 Task: Look for space in Kitahama, Japan from 9th July, 2023 to 16th July, 2023 for 2 adults, 1 child in price range Rs.8000 to Rs.16000. Place can be entire place with 2 bedrooms having 2 beds and 1 bathroom. Property type can be house, flat, guest house. Booking option can be shelf check-in. Required host language is English.
Action: Mouse moved to (511, 129)
Screenshot: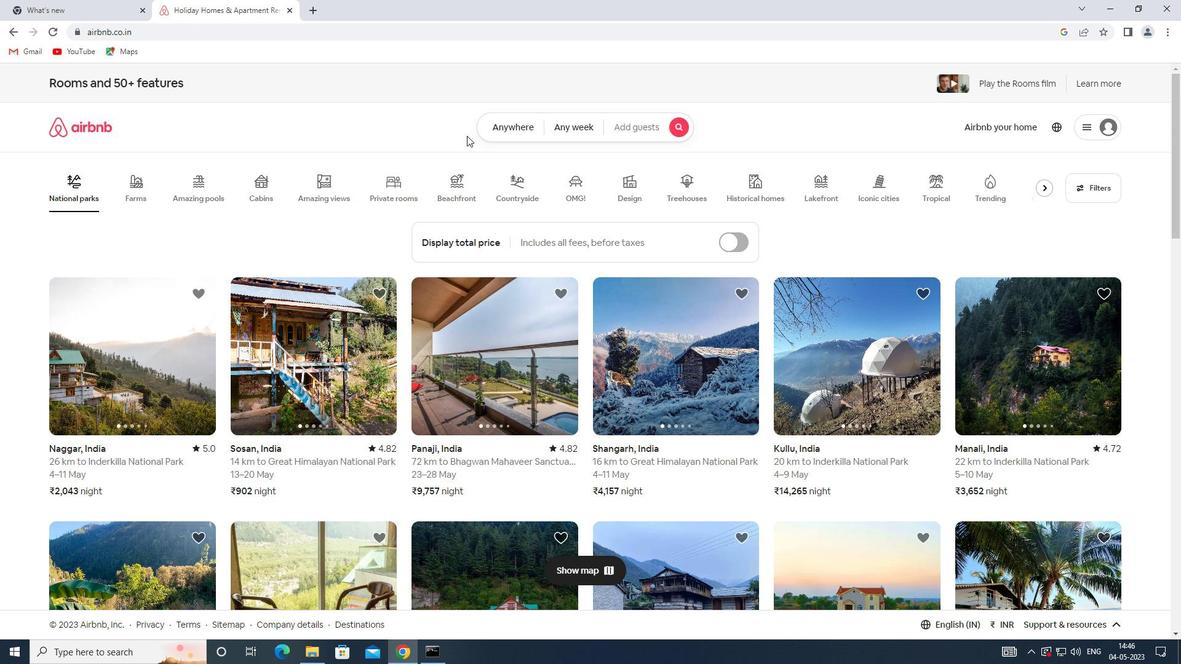 
Action: Mouse pressed left at (511, 129)
Screenshot: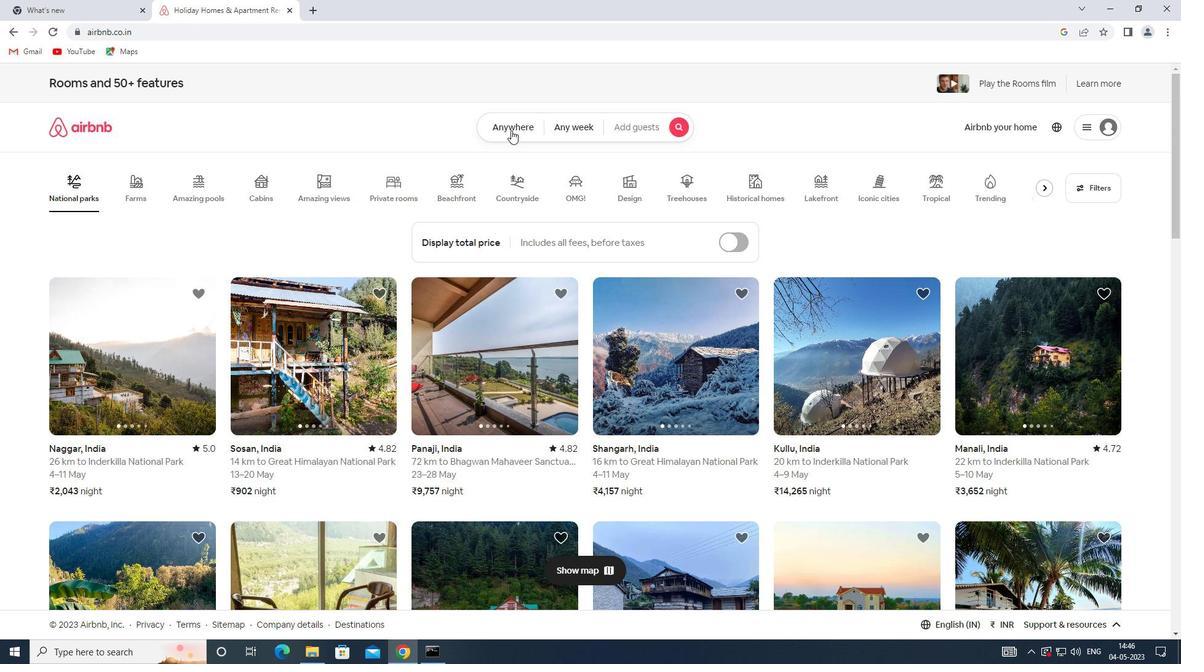 
Action: Mouse moved to (418, 169)
Screenshot: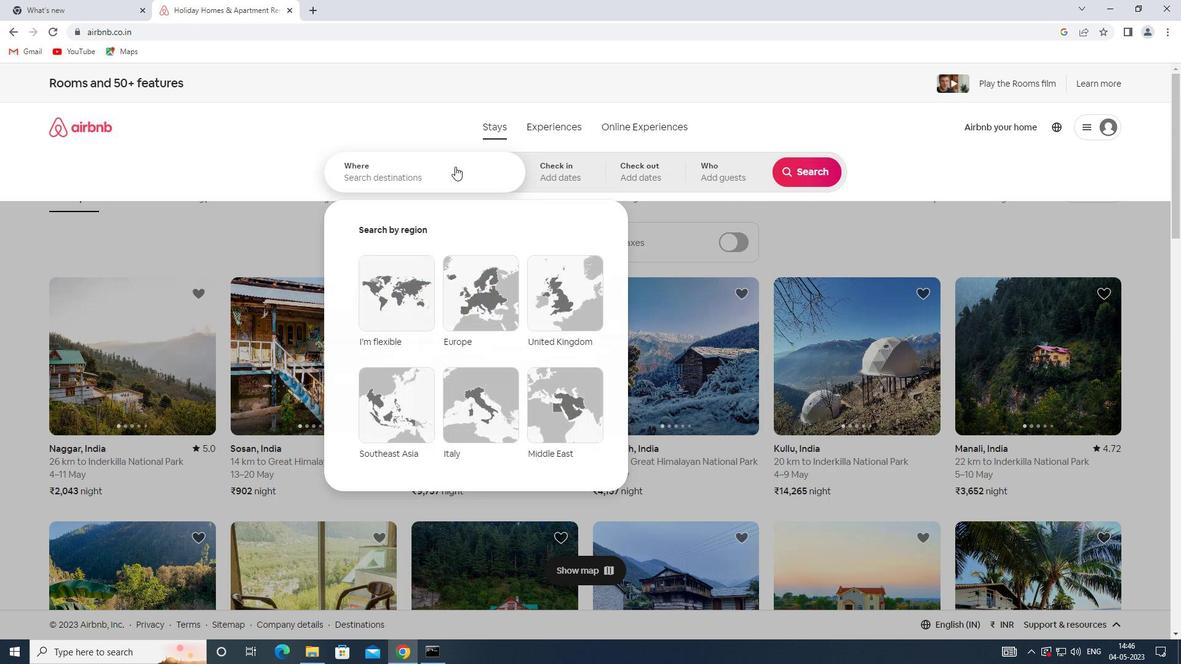 
Action: Mouse pressed left at (418, 169)
Screenshot: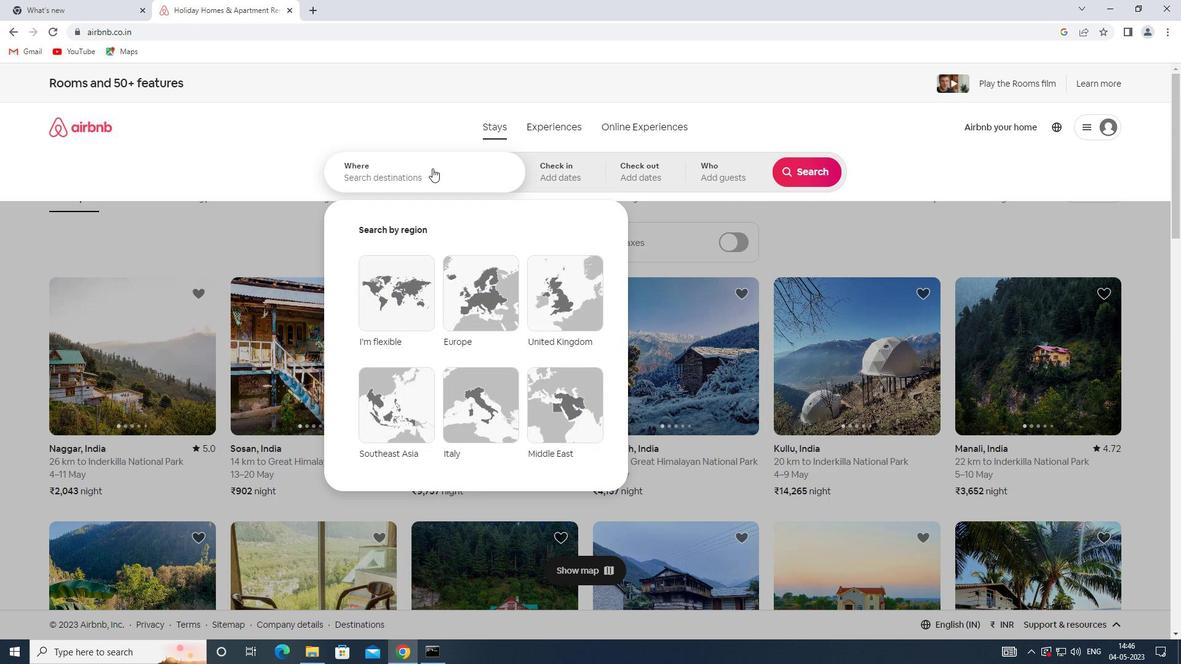 
Action: Key pressed <Key.shift>KITAHAMA,<Key.shift><Key.shift><Key.shift><Key.shift><Key.shift>JAPAN
Screenshot: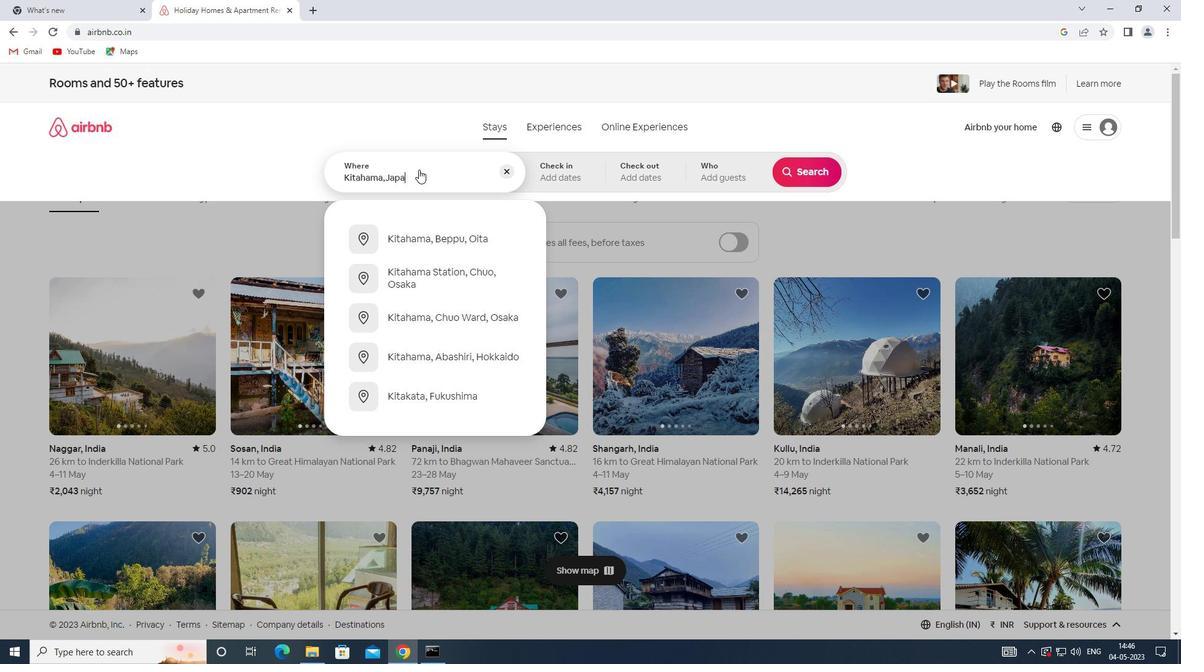 
Action: Mouse moved to (567, 169)
Screenshot: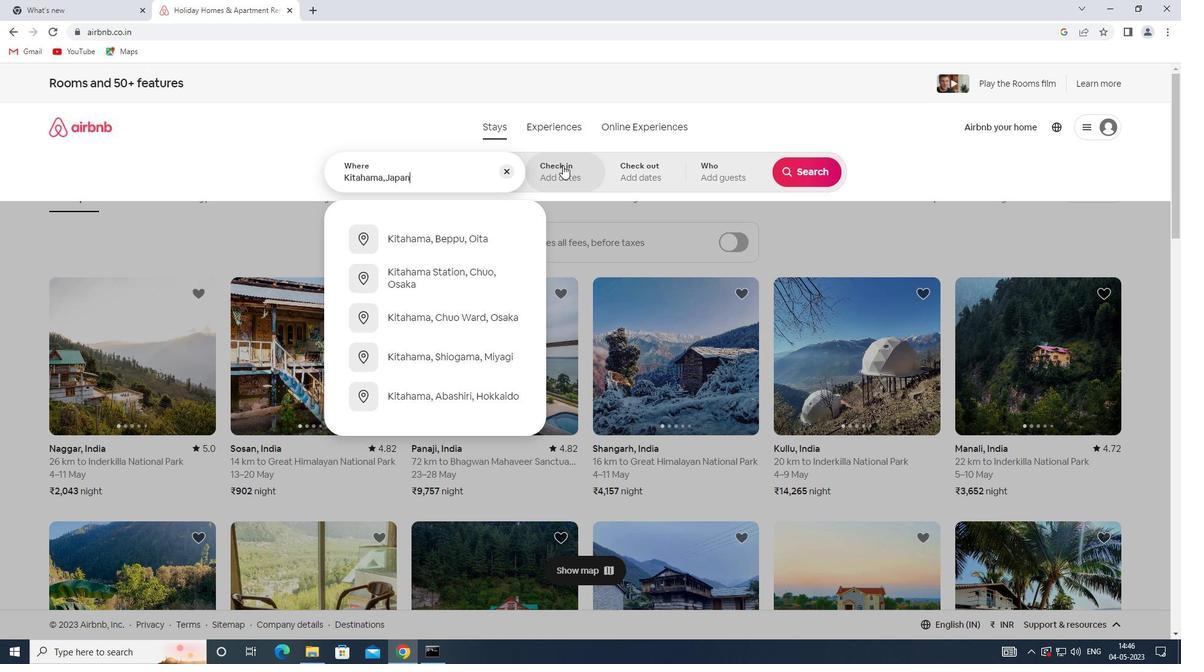 
Action: Mouse pressed left at (567, 169)
Screenshot: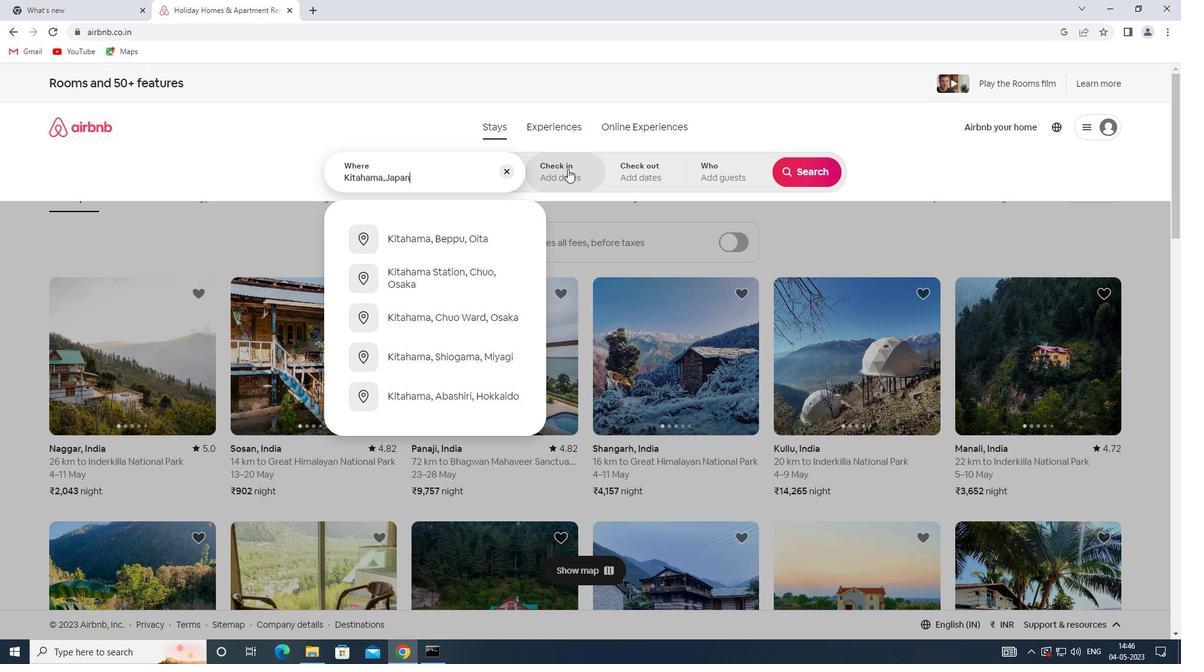 
Action: Mouse moved to (807, 265)
Screenshot: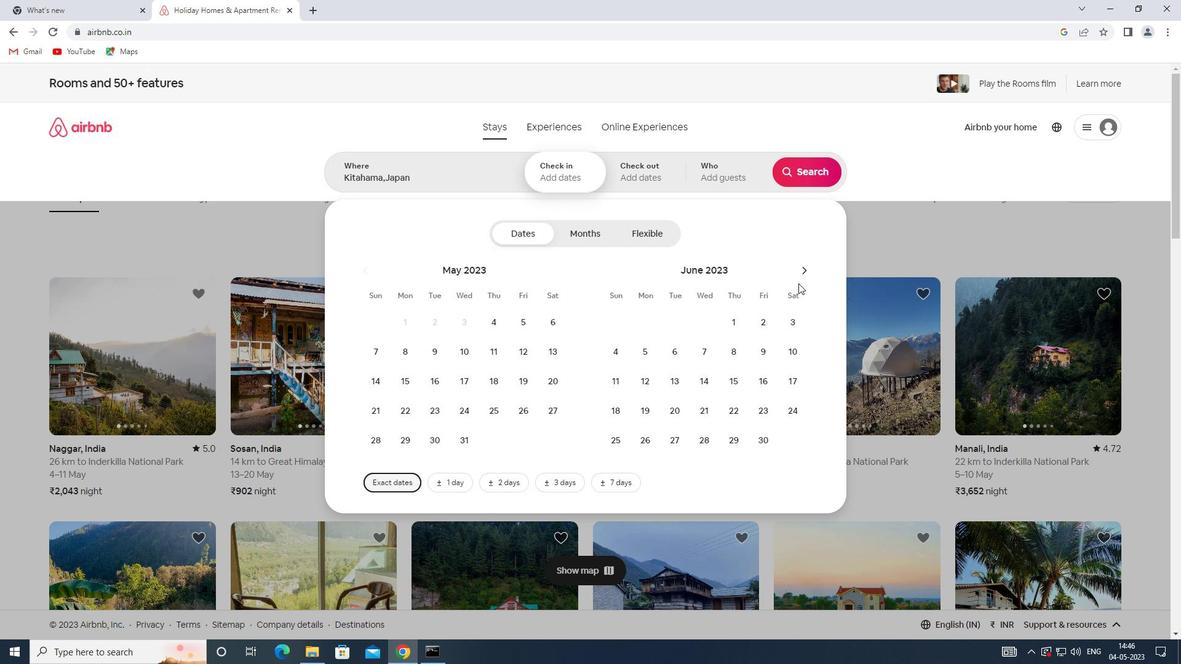 
Action: Mouse pressed left at (807, 265)
Screenshot: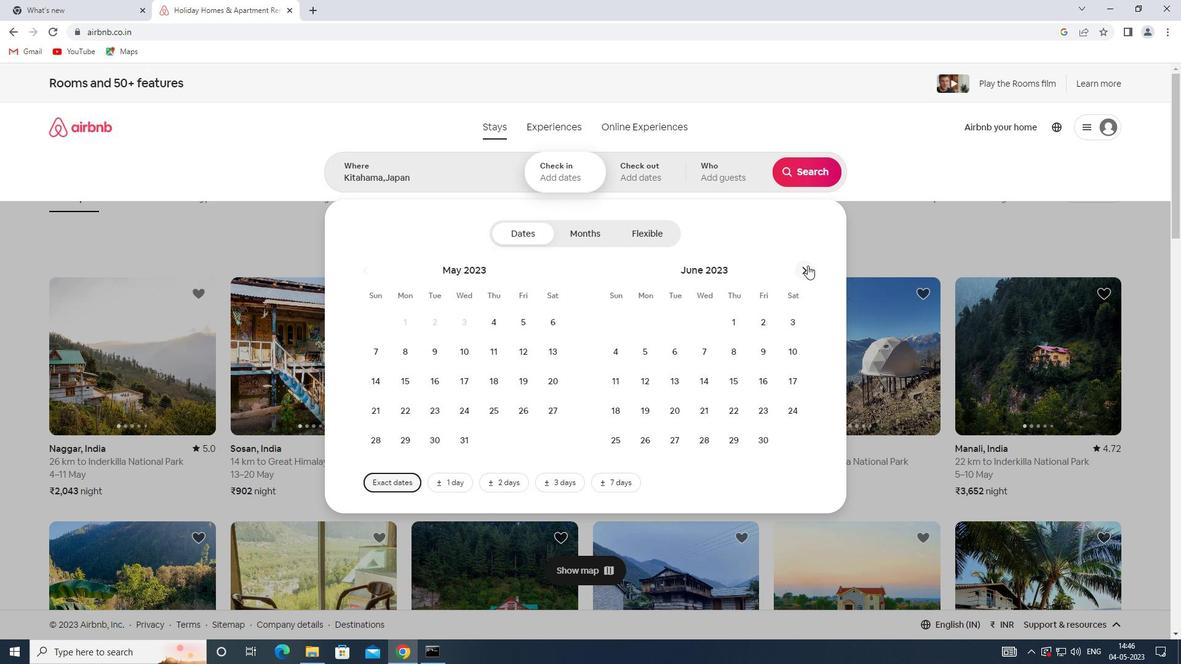 
Action: Mouse moved to (617, 382)
Screenshot: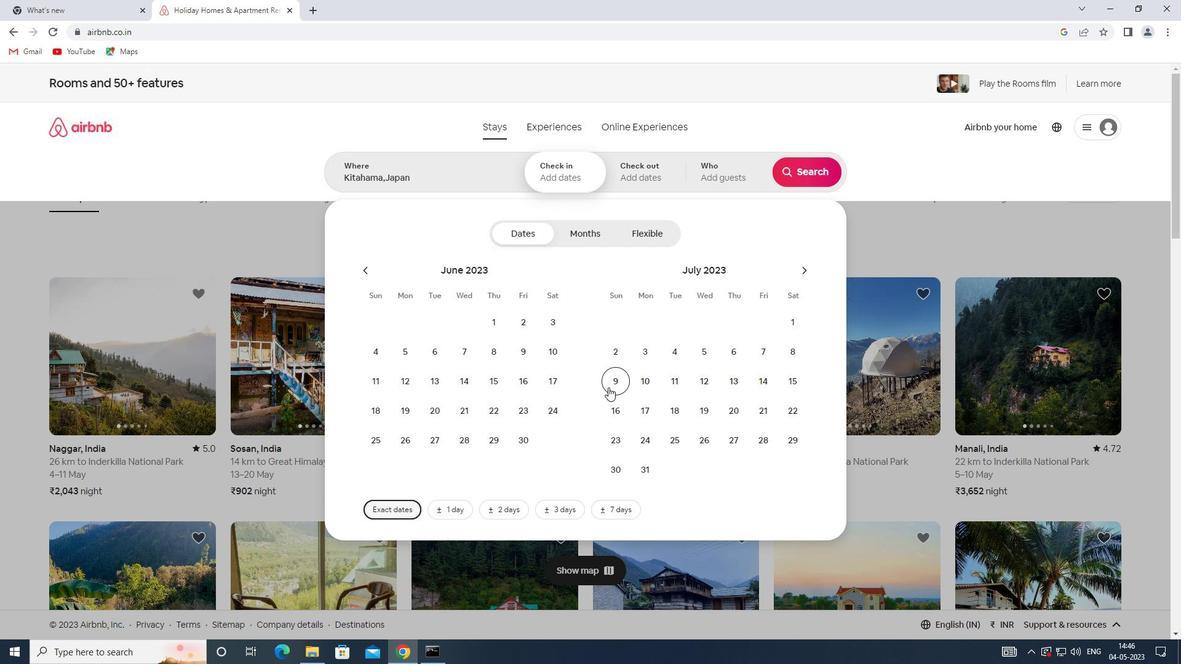 
Action: Mouse pressed left at (617, 382)
Screenshot: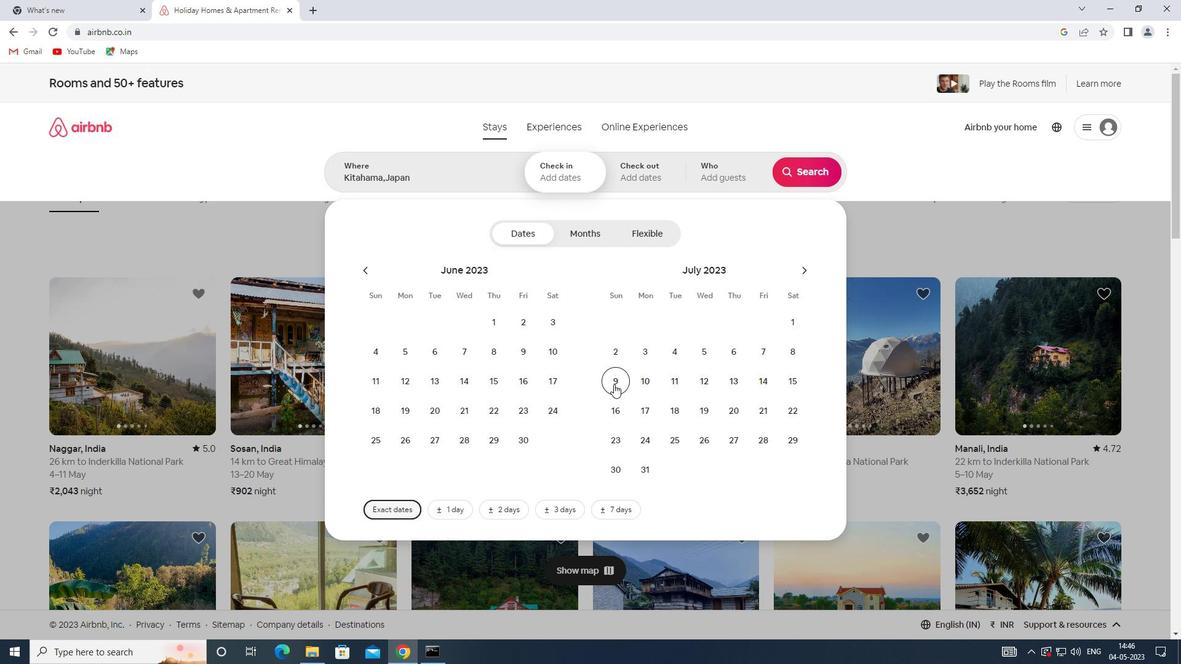 
Action: Mouse moved to (619, 412)
Screenshot: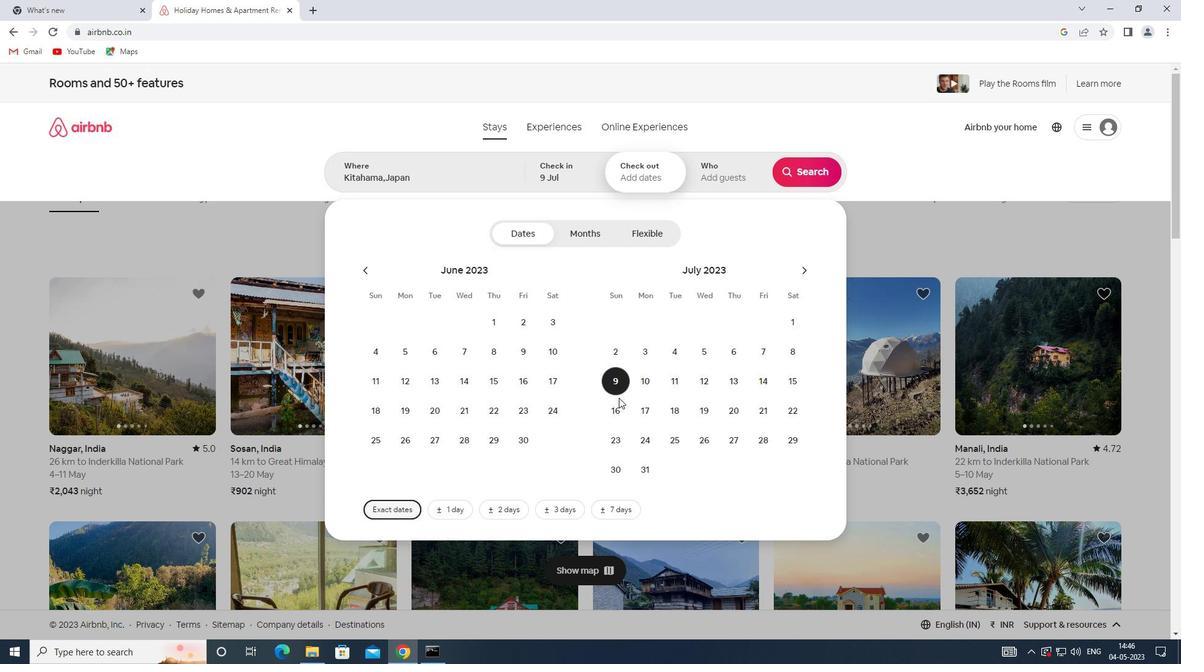 
Action: Mouse pressed left at (619, 412)
Screenshot: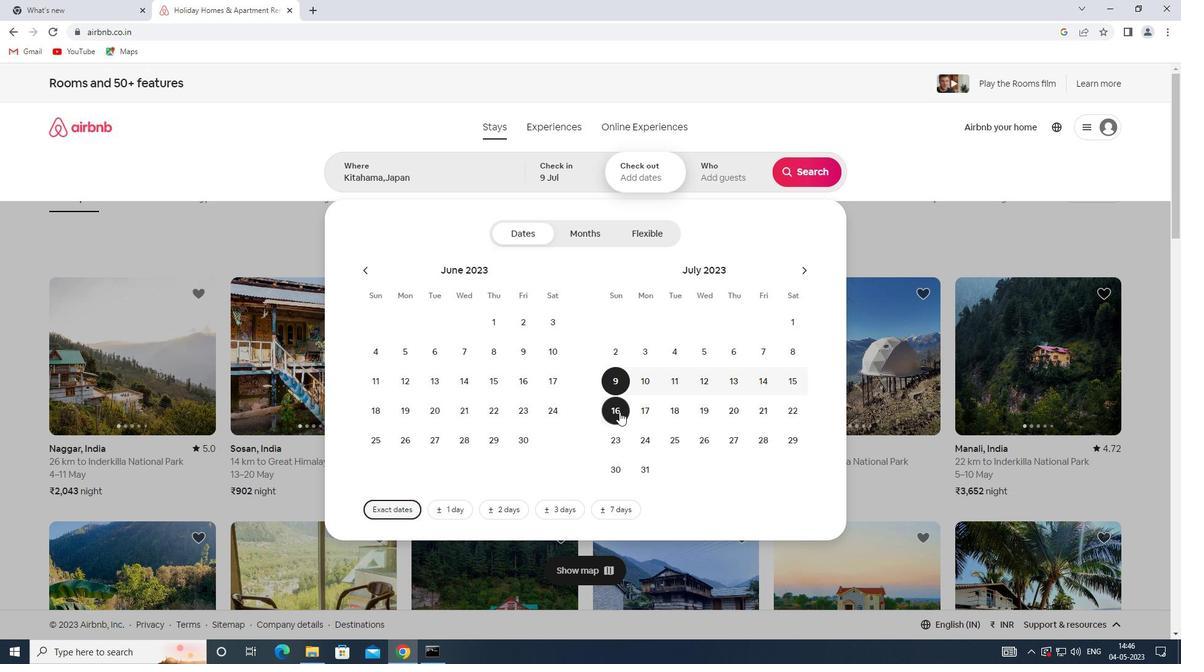 
Action: Mouse moved to (706, 181)
Screenshot: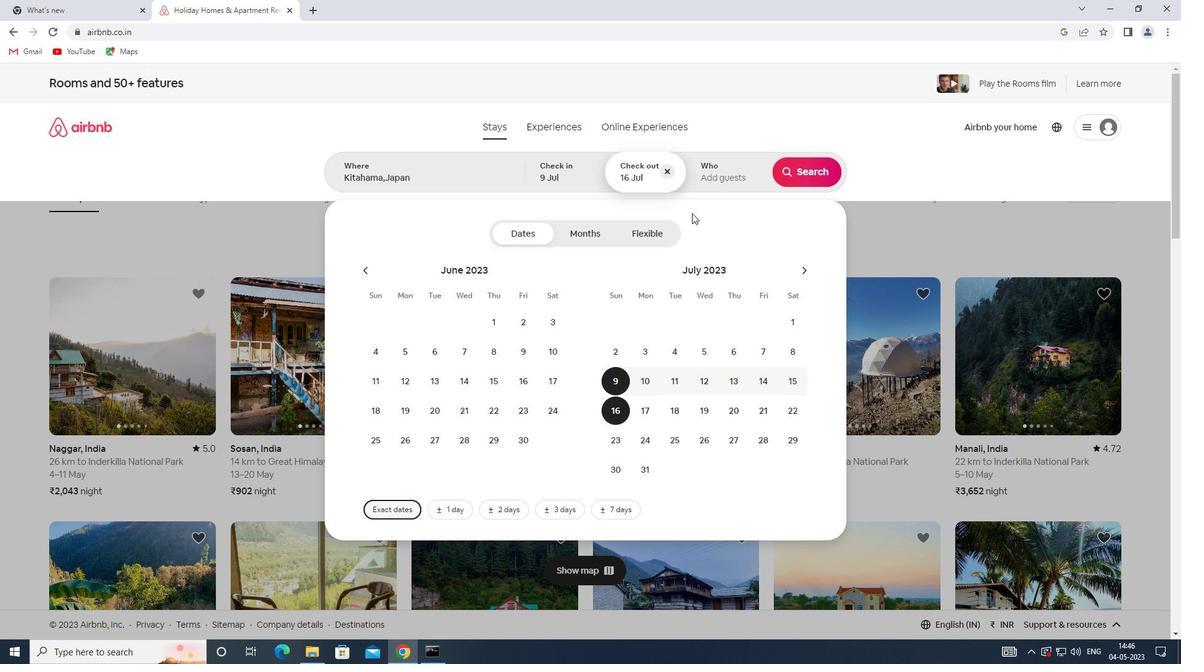 
Action: Mouse pressed left at (706, 181)
Screenshot: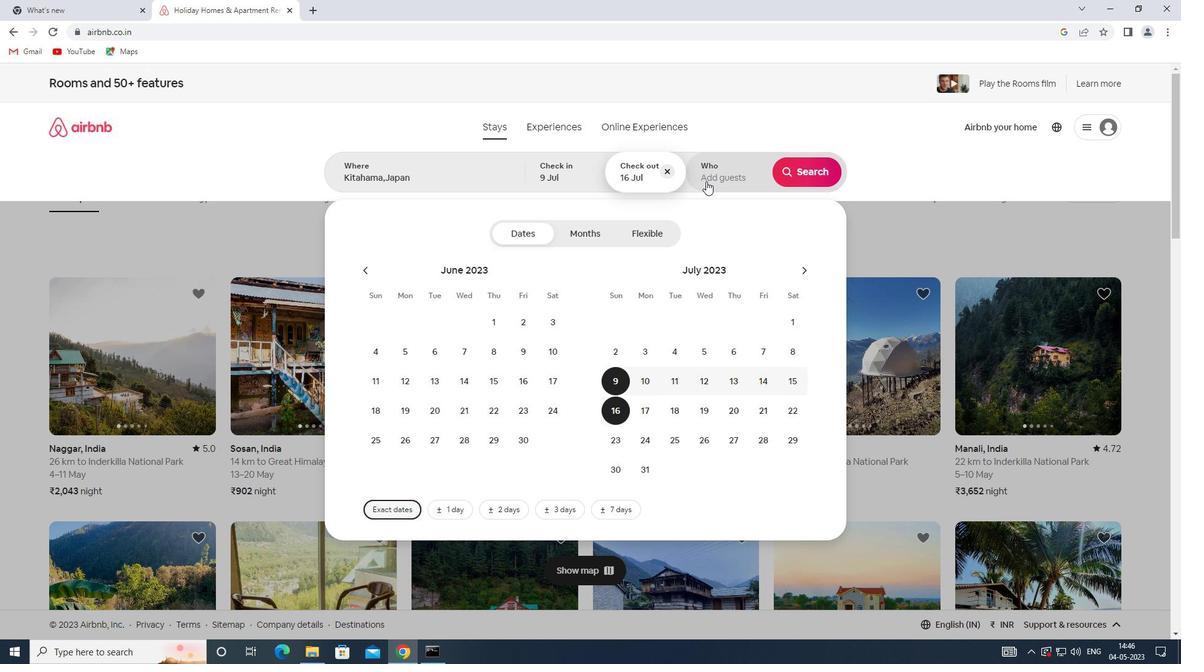 
Action: Mouse moved to (817, 239)
Screenshot: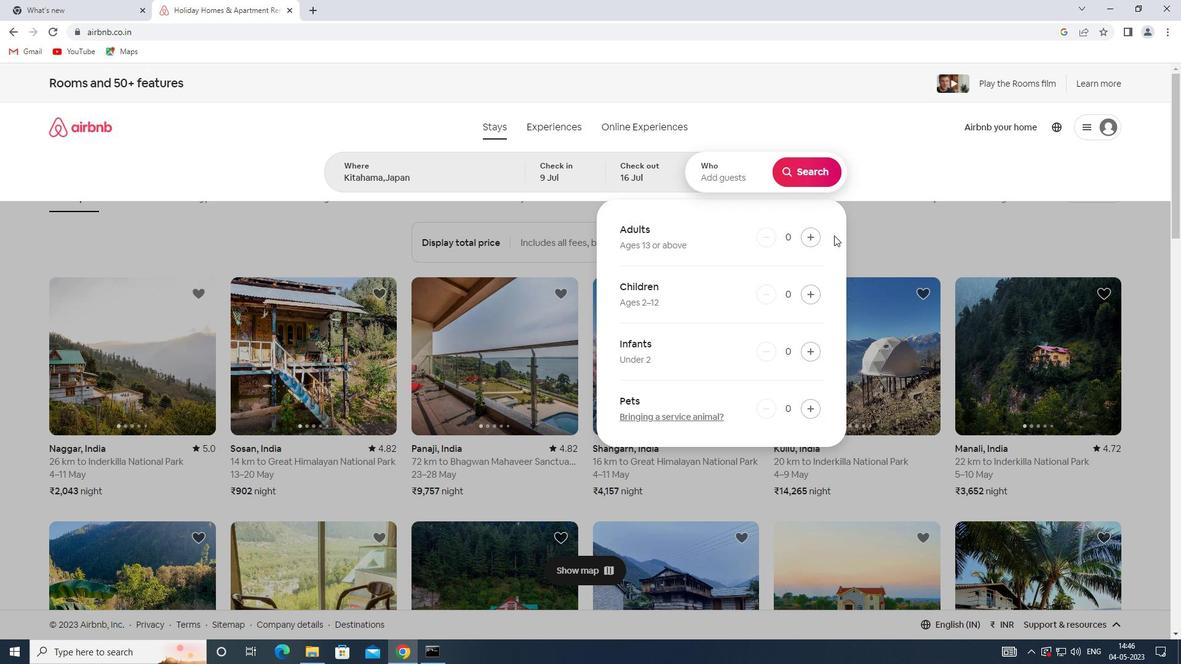 
Action: Mouse pressed left at (817, 239)
Screenshot: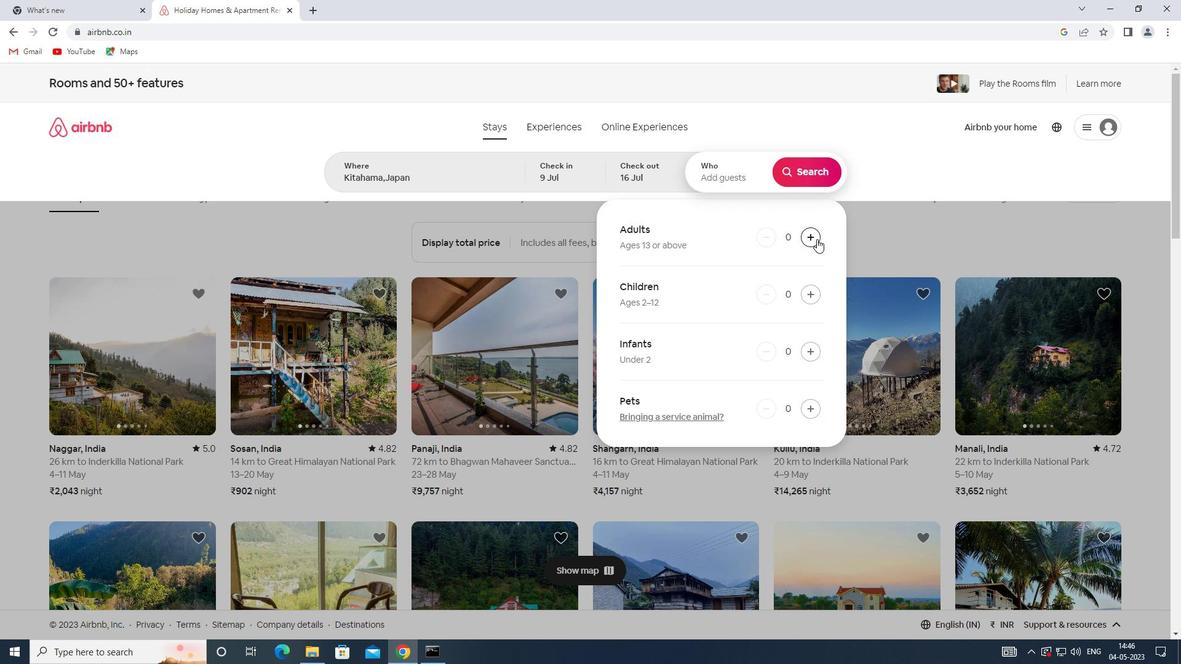 
Action: Mouse pressed left at (817, 239)
Screenshot: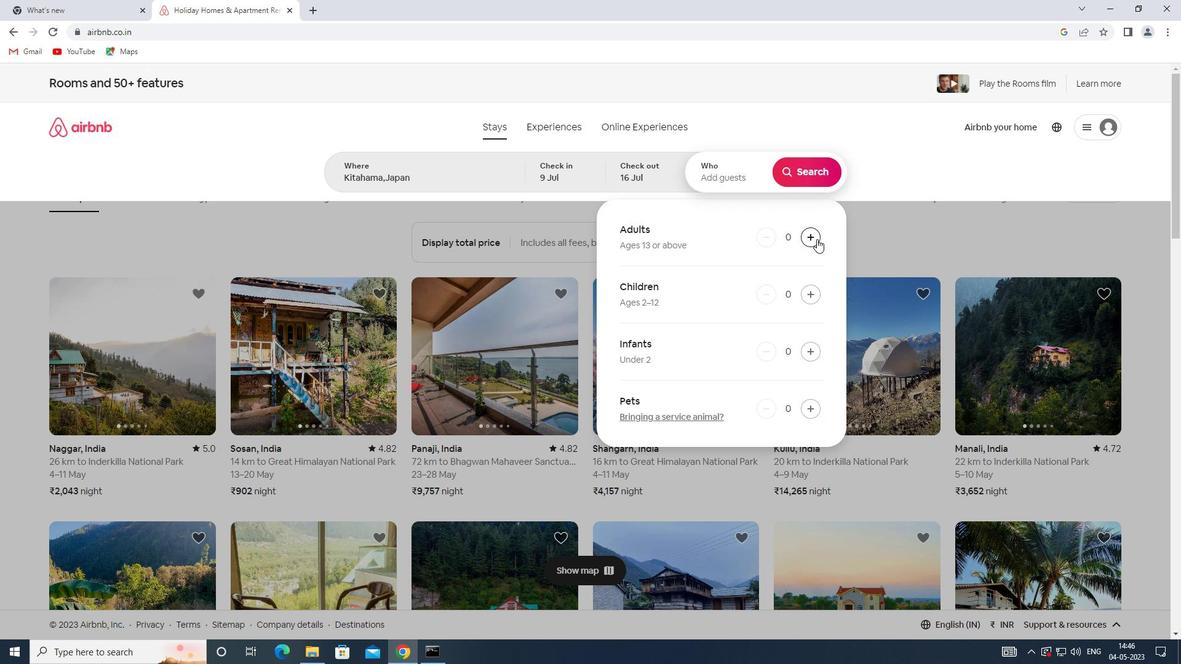 
Action: Mouse moved to (812, 297)
Screenshot: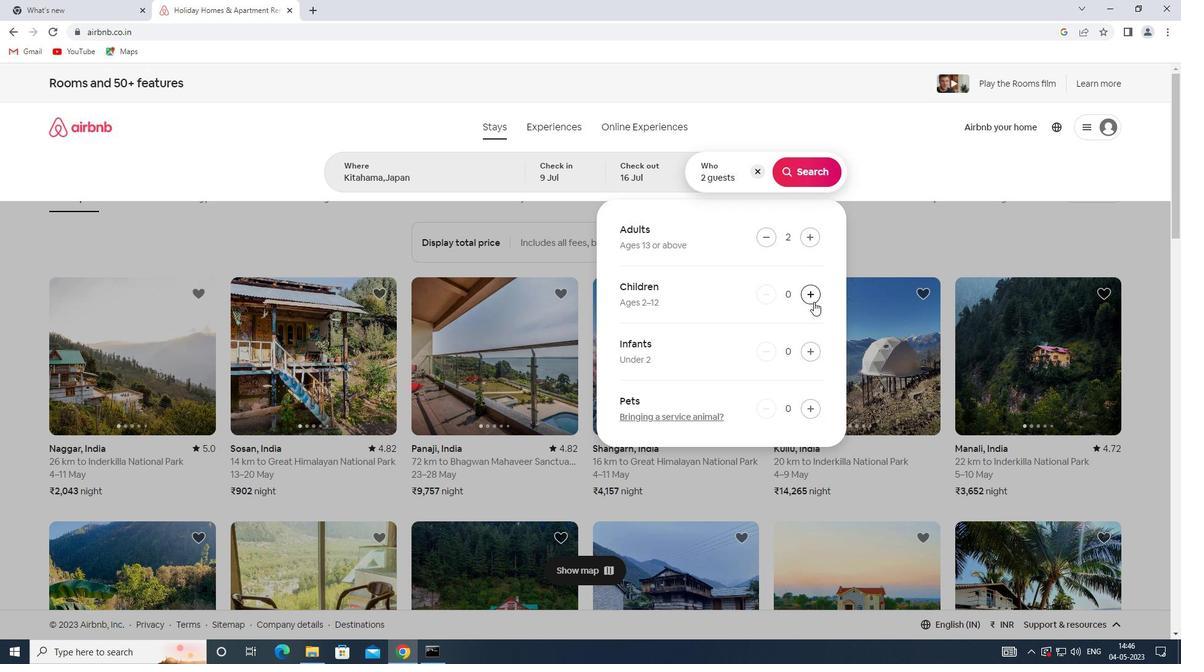 
Action: Mouse pressed left at (812, 297)
Screenshot: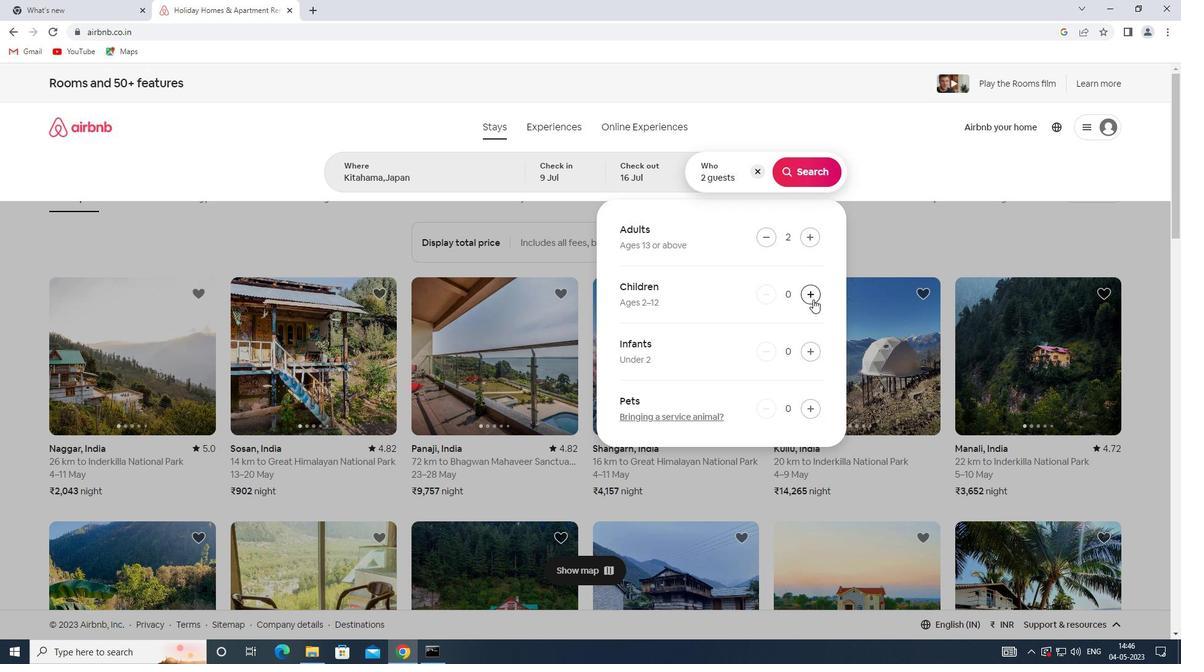 
Action: Mouse moved to (797, 166)
Screenshot: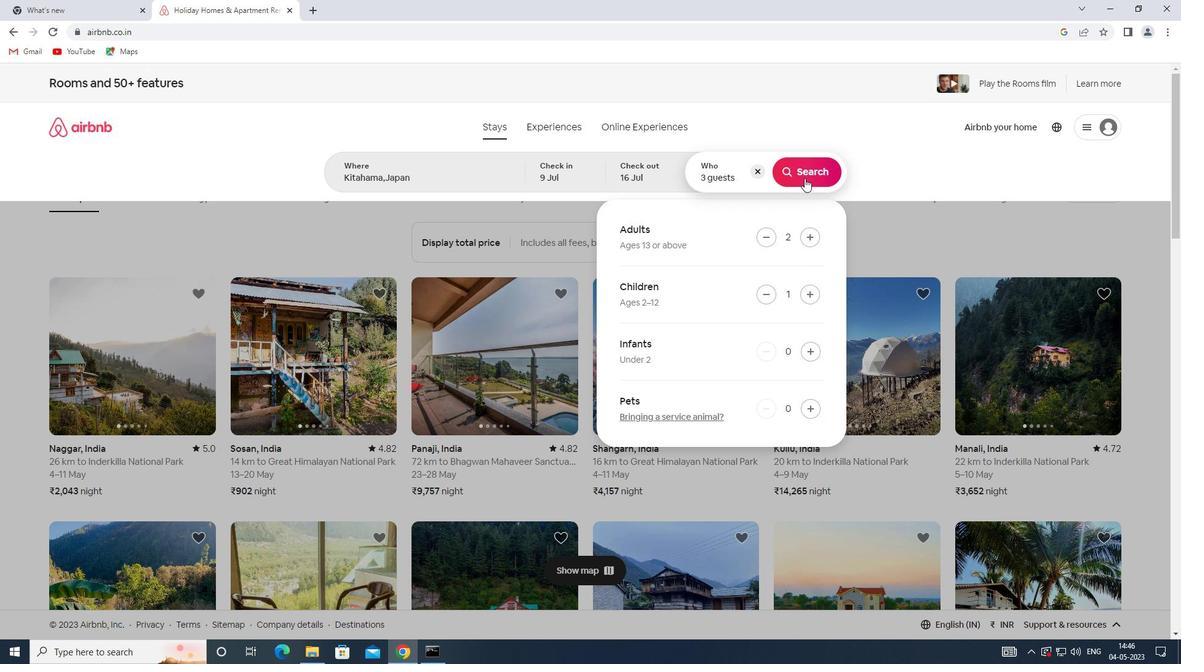 
Action: Mouse pressed left at (797, 166)
Screenshot: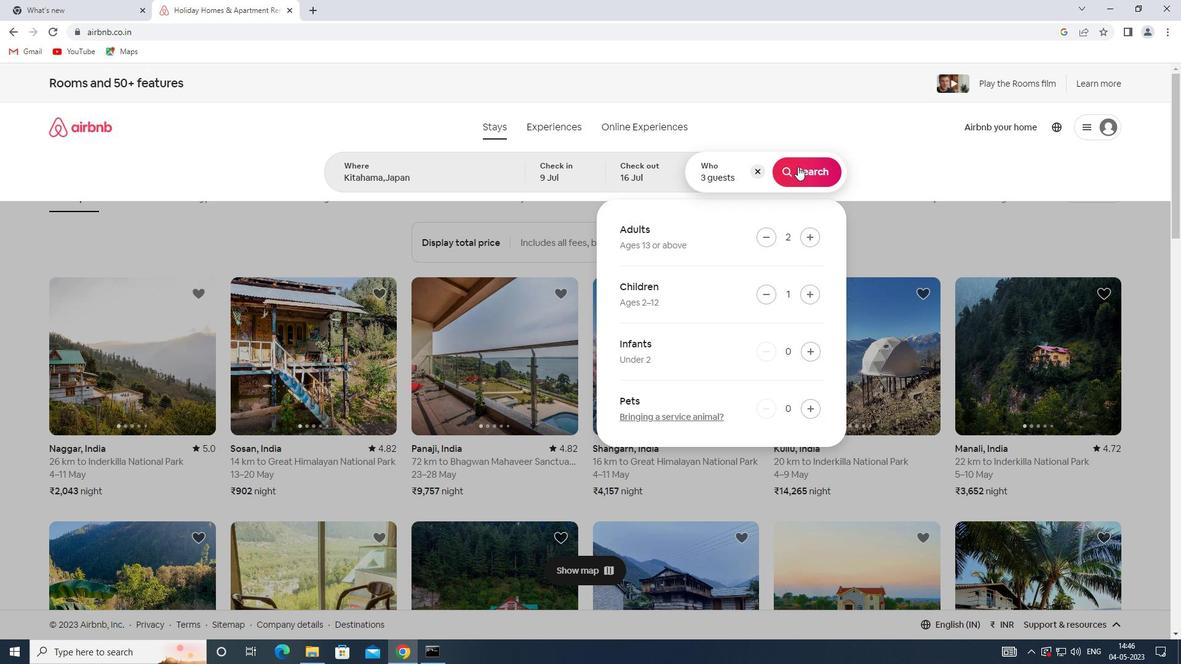 
Action: Mouse moved to (1110, 131)
Screenshot: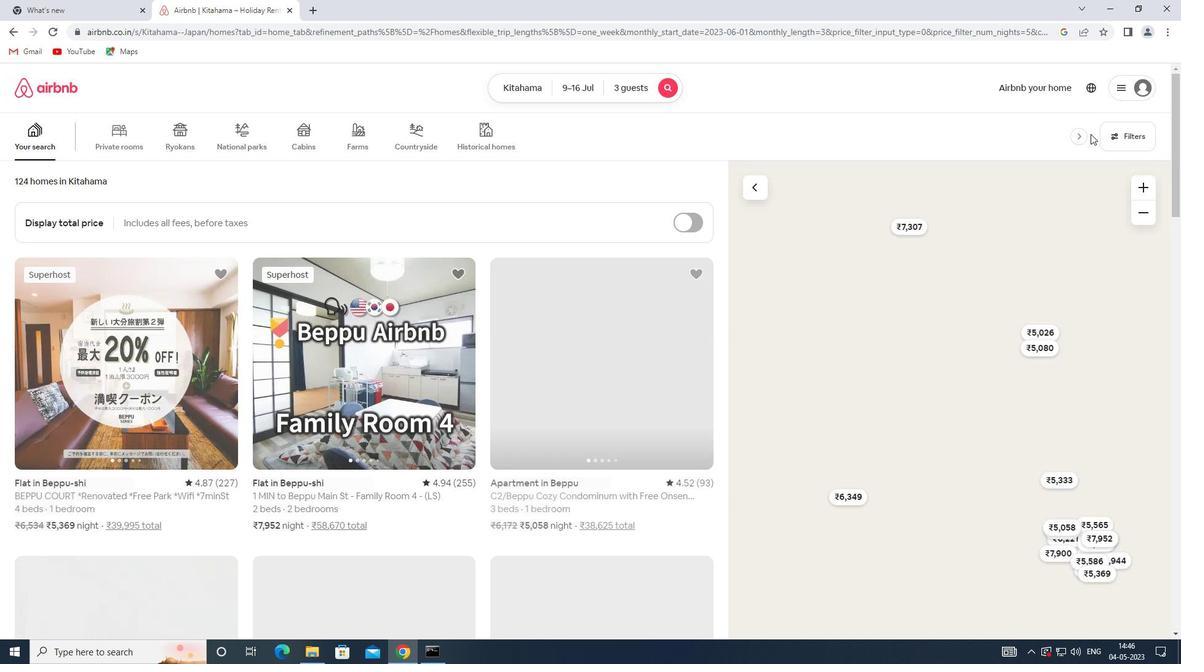 
Action: Mouse pressed left at (1110, 131)
Screenshot: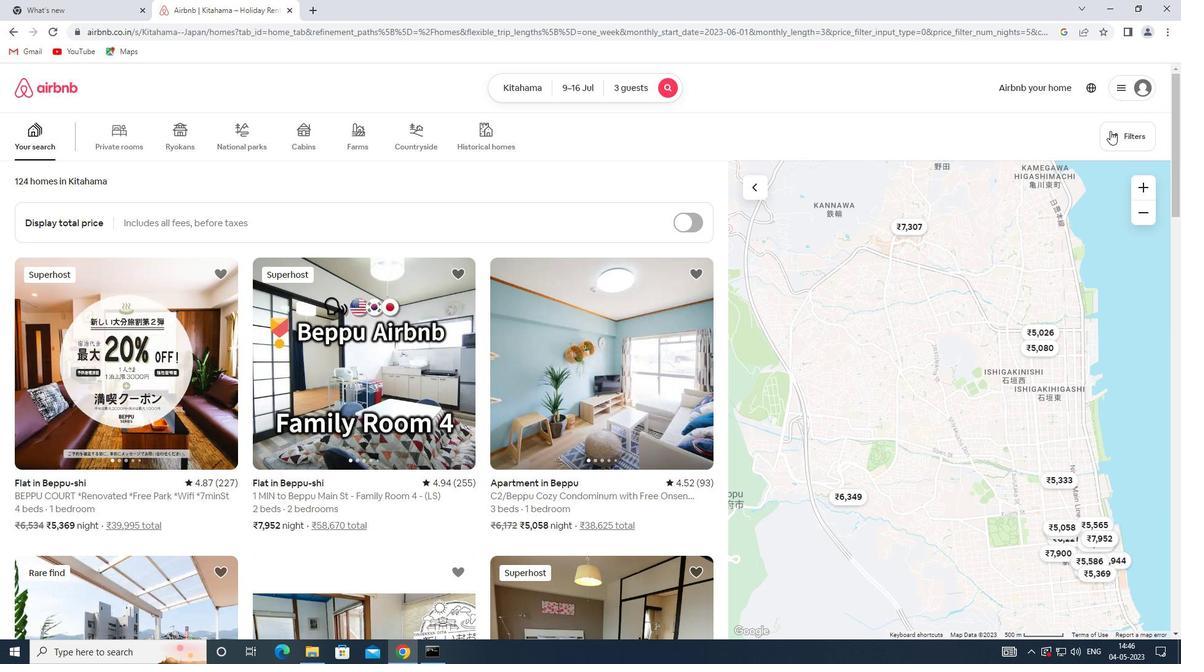 
Action: Mouse moved to (434, 287)
Screenshot: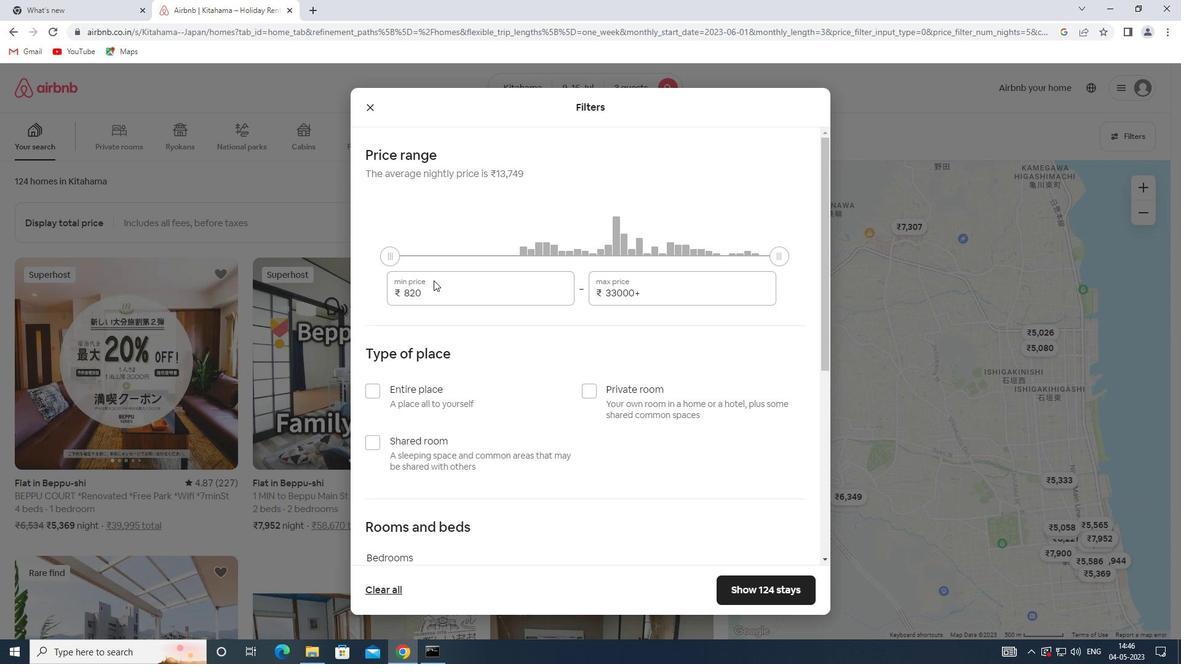 
Action: Mouse pressed left at (434, 287)
Screenshot: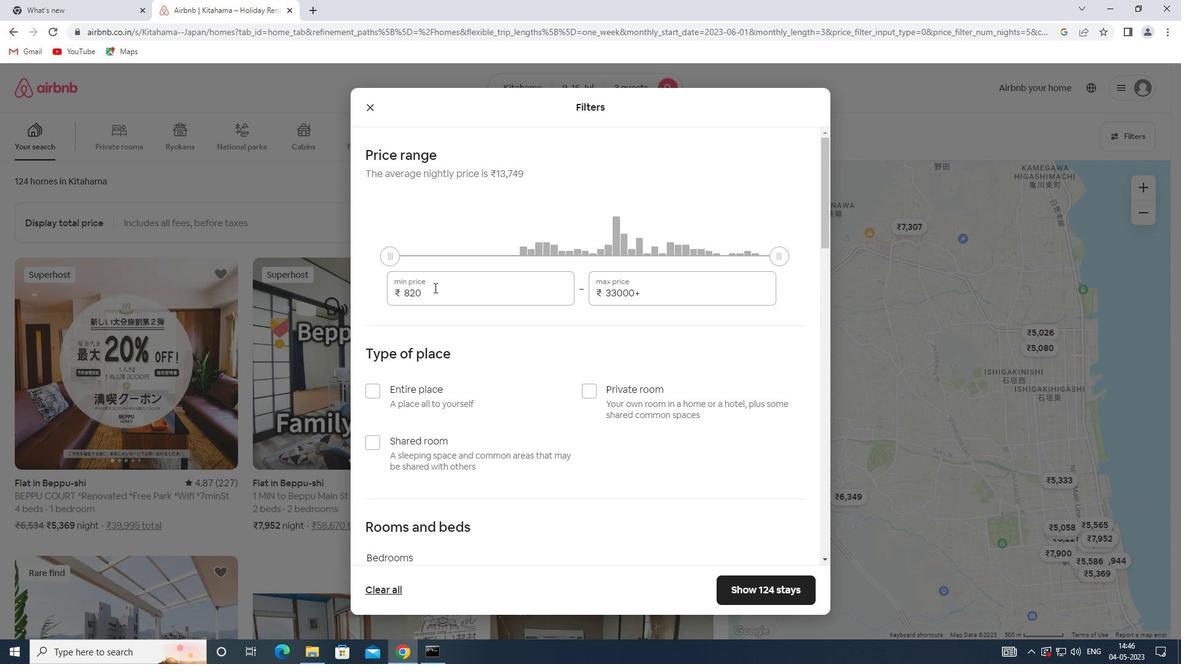 
Action: Mouse moved to (353, 290)
Screenshot: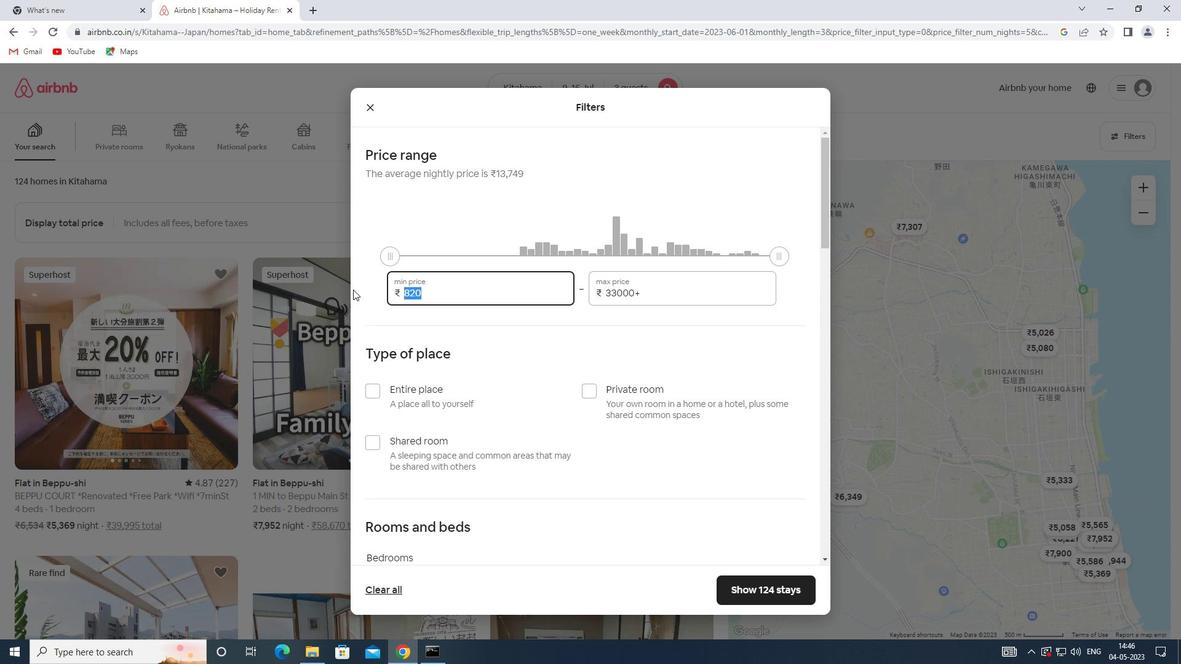 
Action: Key pressed 8000
Screenshot: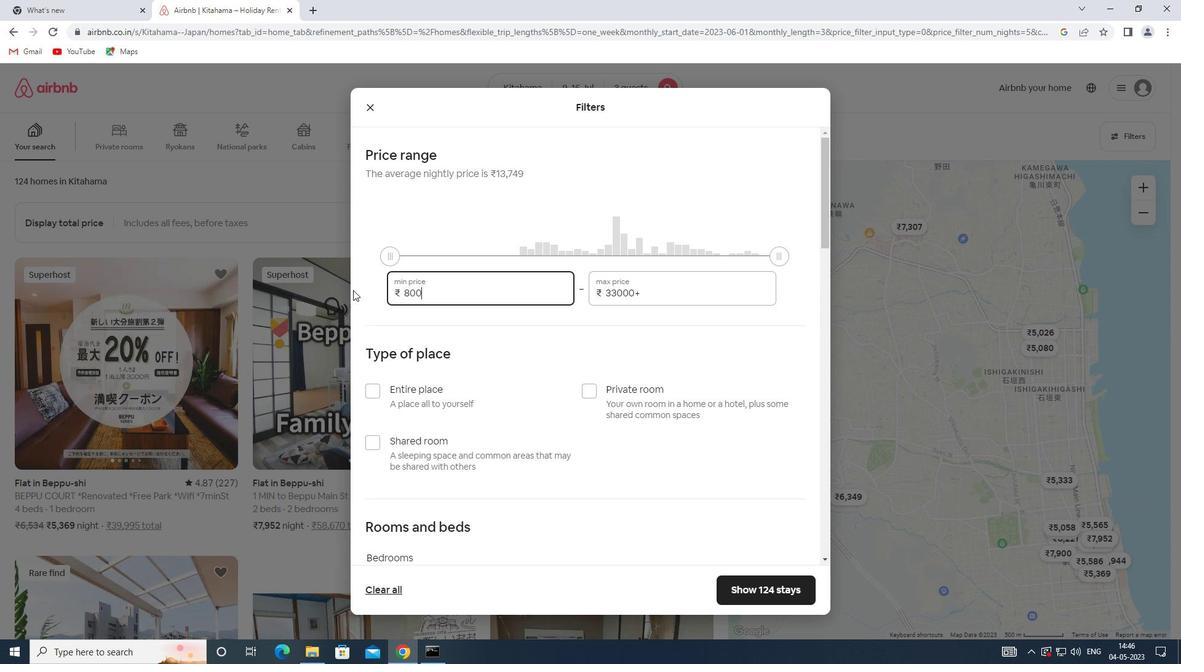 
Action: Mouse moved to (641, 297)
Screenshot: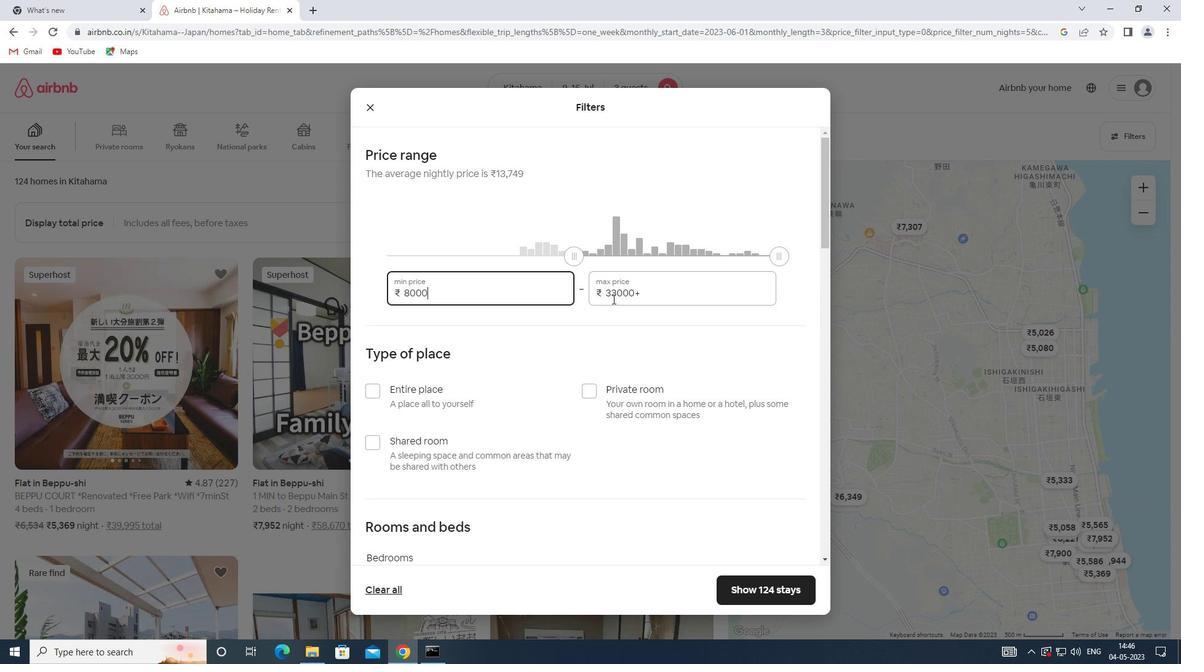 
Action: Mouse pressed left at (641, 297)
Screenshot: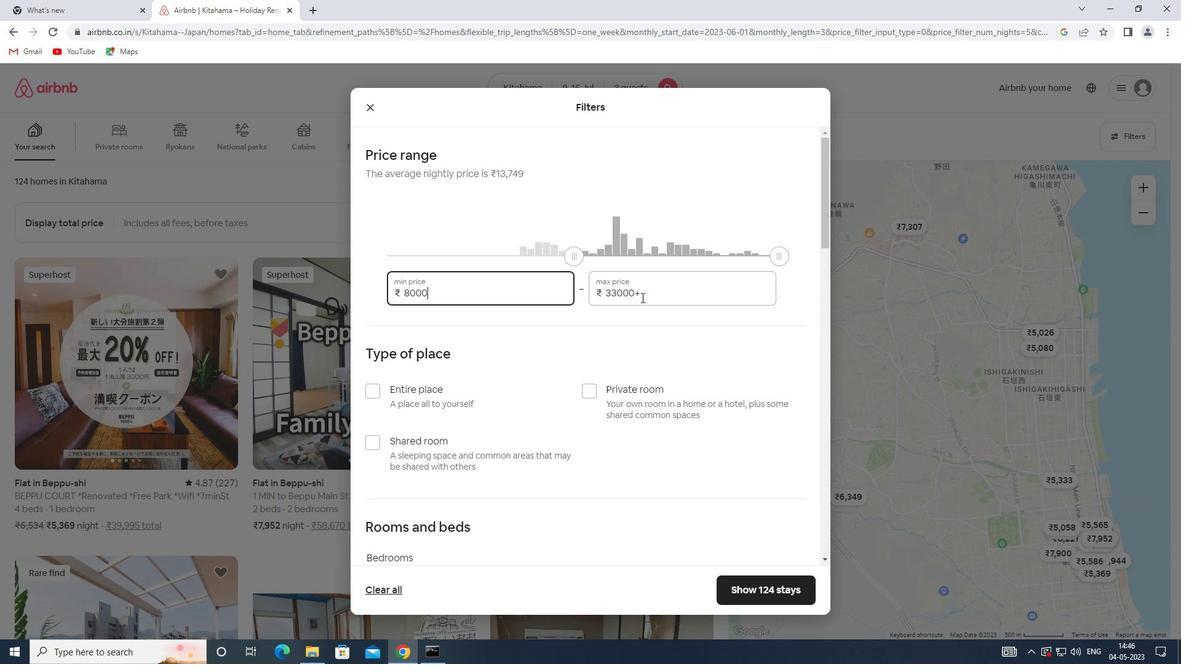 
Action: Mouse moved to (571, 297)
Screenshot: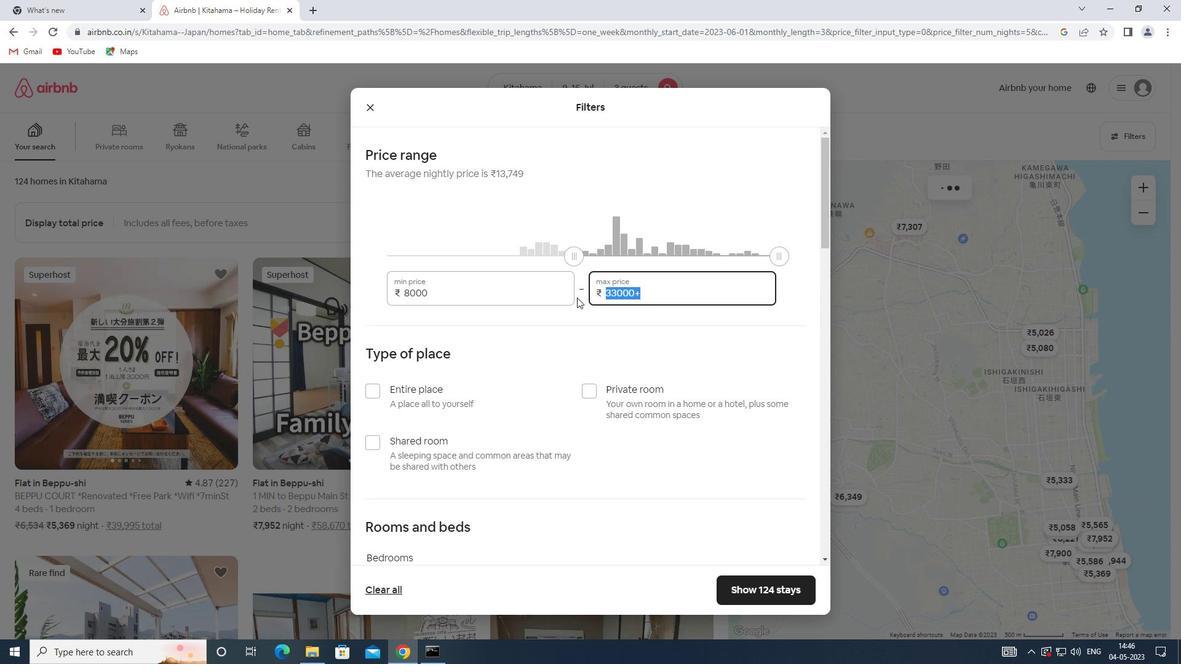 
Action: Key pressed 16000
Screenshot: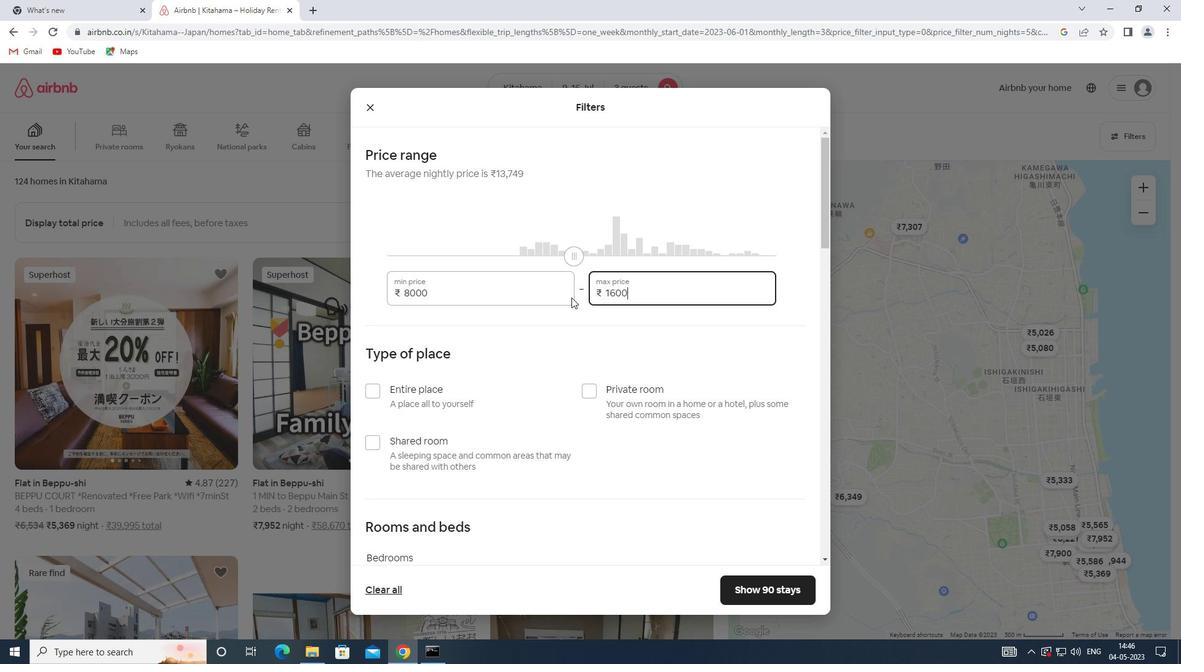 
Action: Mouse moved to (526, 321)
Screenshot: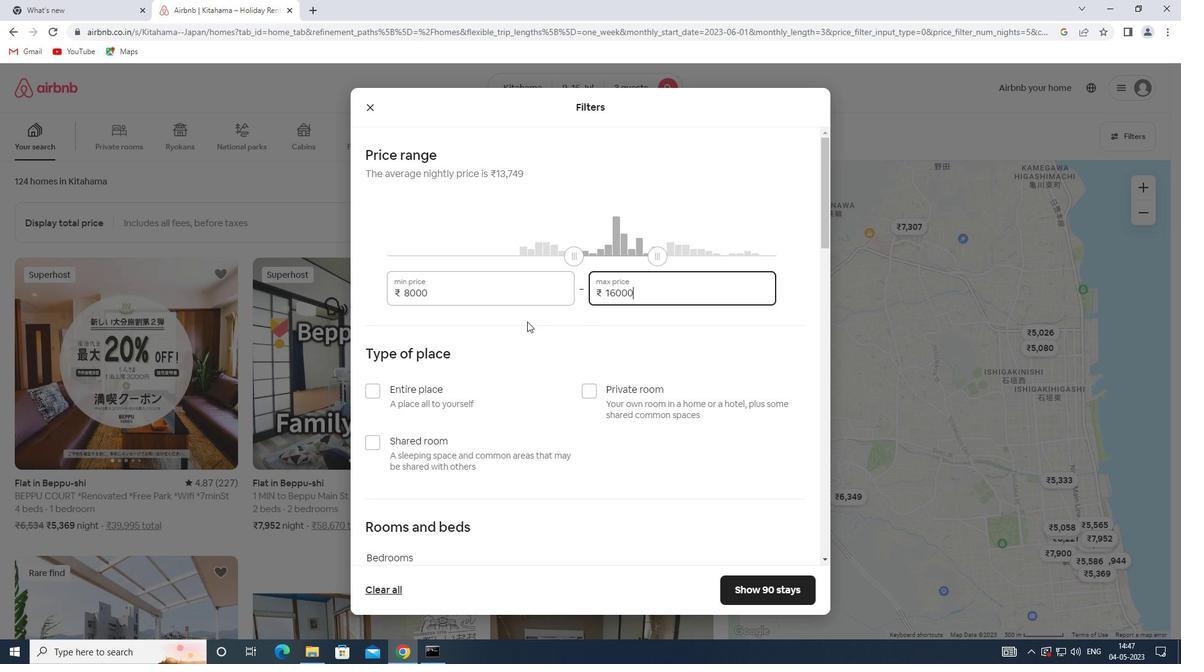 
Action: Mouse scrolled (526, 321) with delta (0, 0)
Screenshot: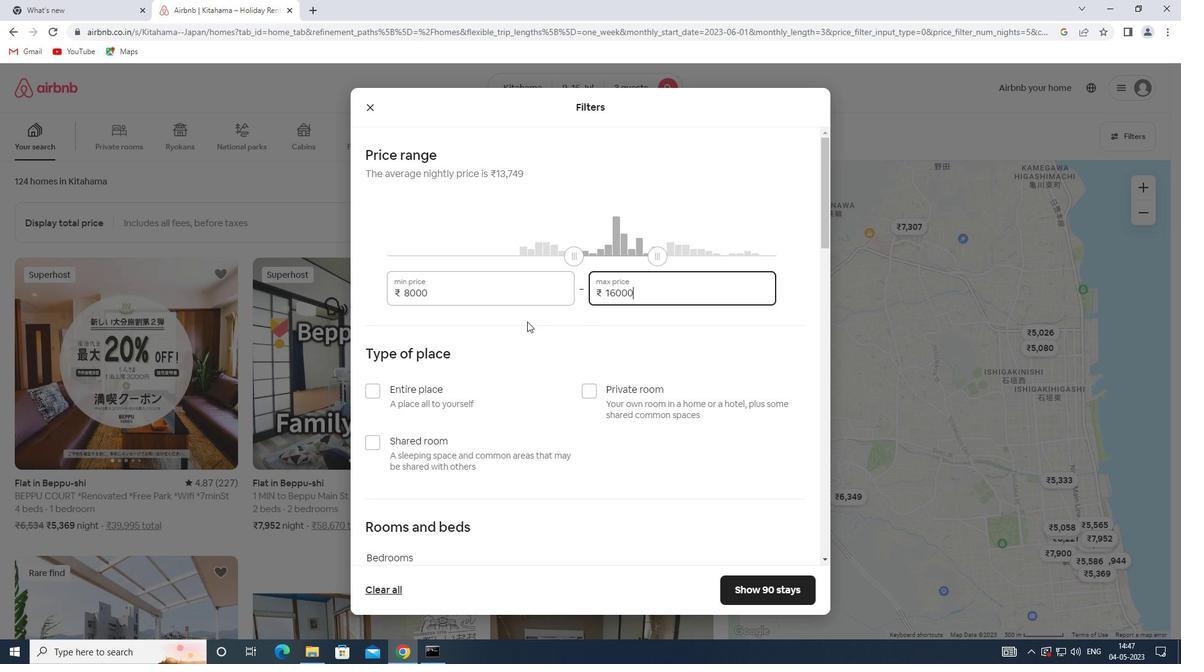 
Action: Mouse moved to (524, 322)
Screenshot: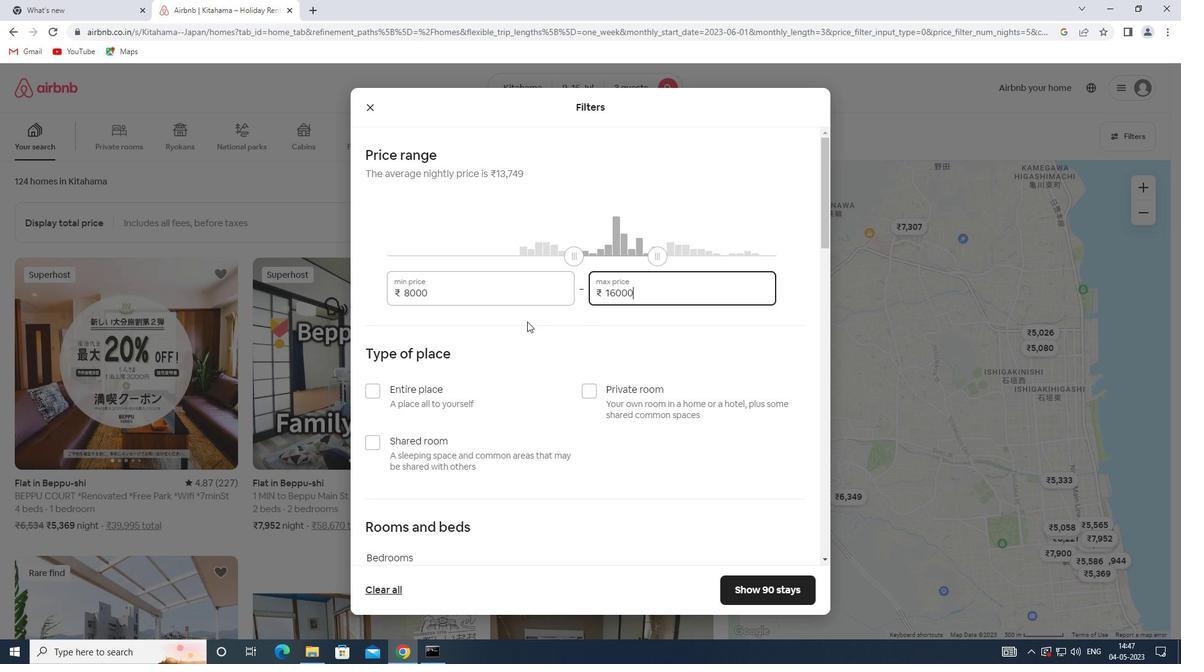 
Action: Mouse scrolled (524, 322) with delta (0, 0)
Screenshot: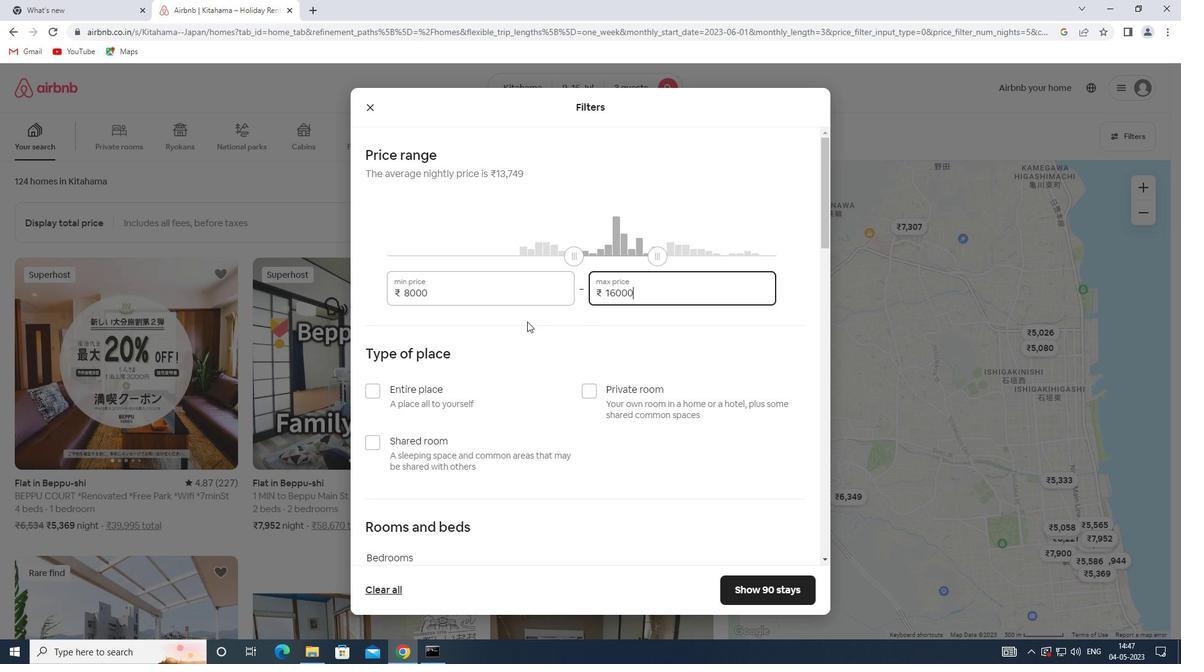 
Action: Mouse moved to (366, 262)
Screenshot: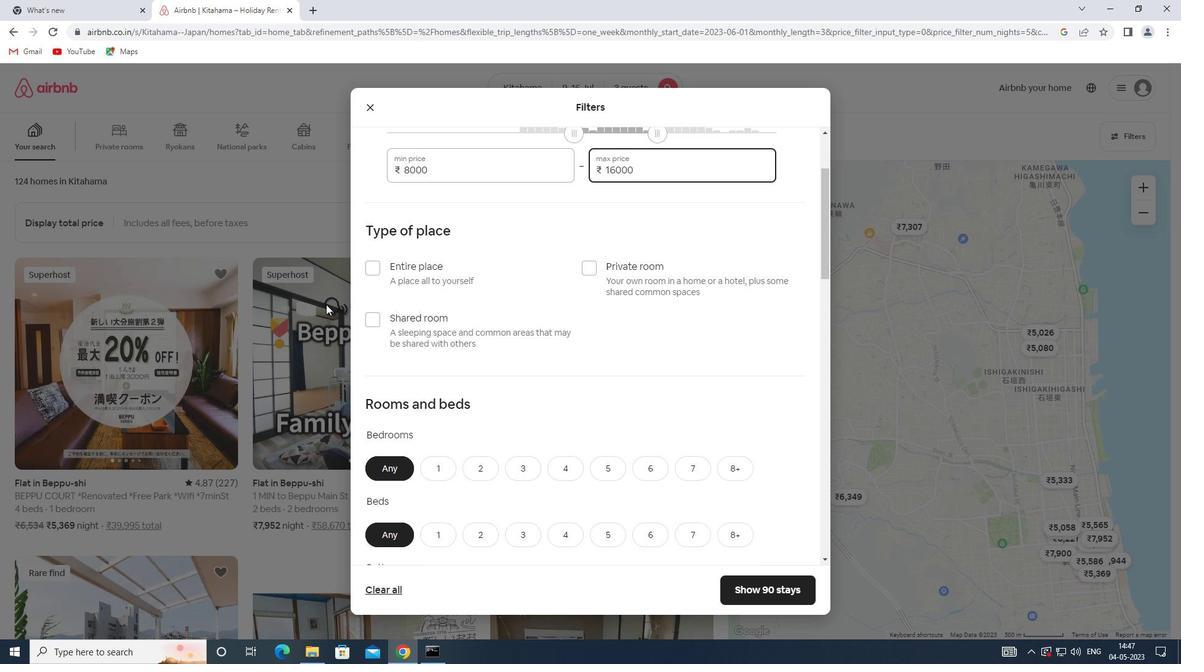 
Action: Mouse pressed left at (366, 262)
Screenshot: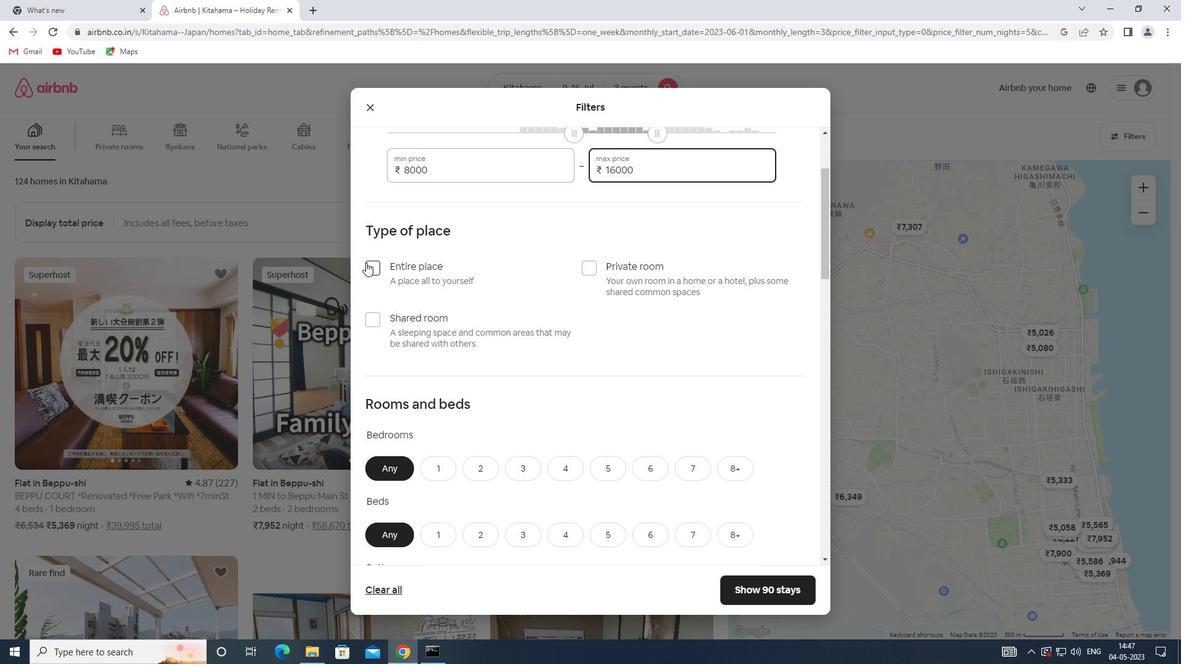 
Action: Mouse moved to (398, 291)
Screenshot: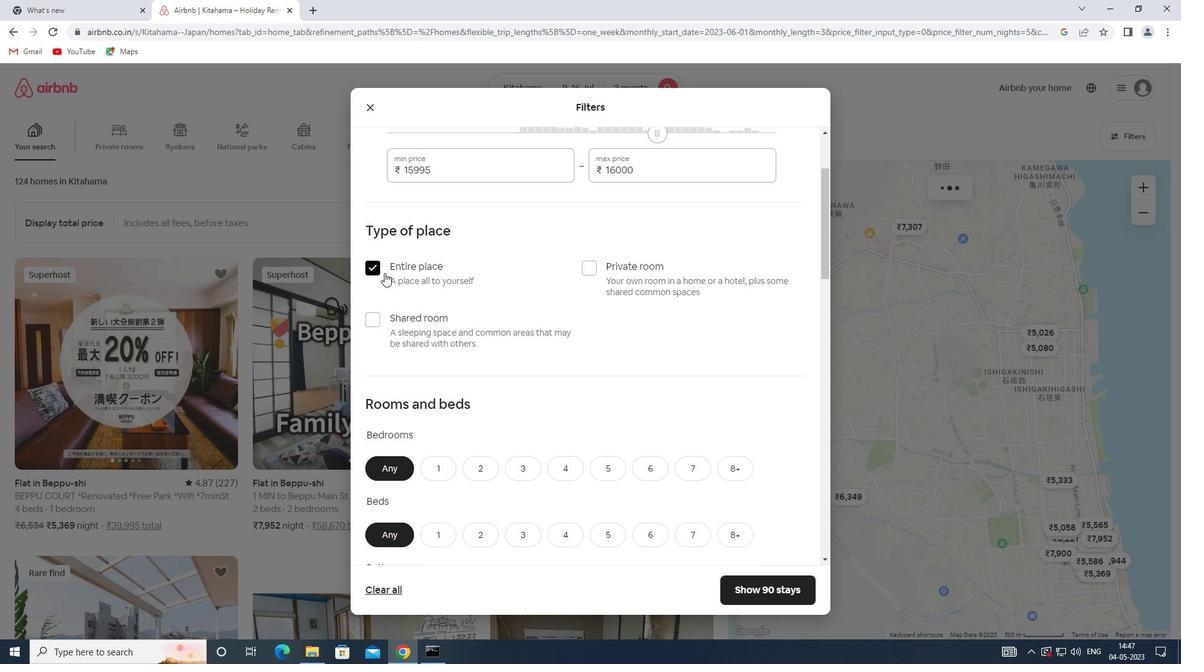 
Action: Mouse scrolled (398, 291) with delta (0, 0)
Screenshot: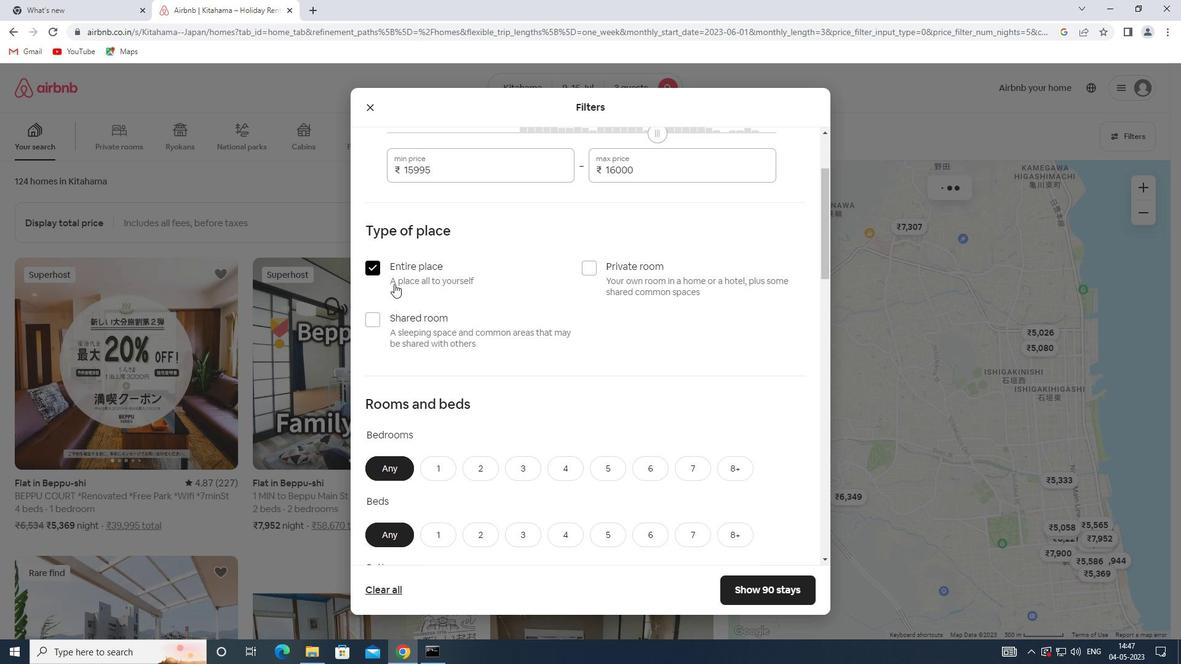 
Action: Mouse moved to (398, 293)
Screenshot: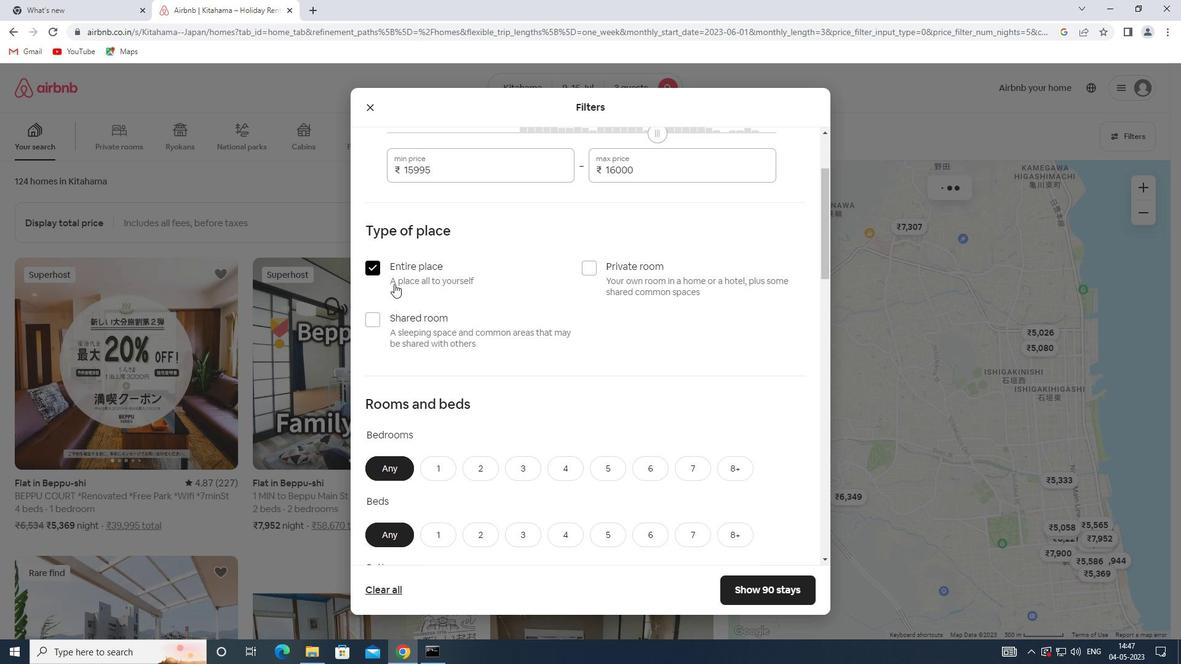
Action: Mouse scrolled (398, 292) with delta (0, 0)
Screenshot: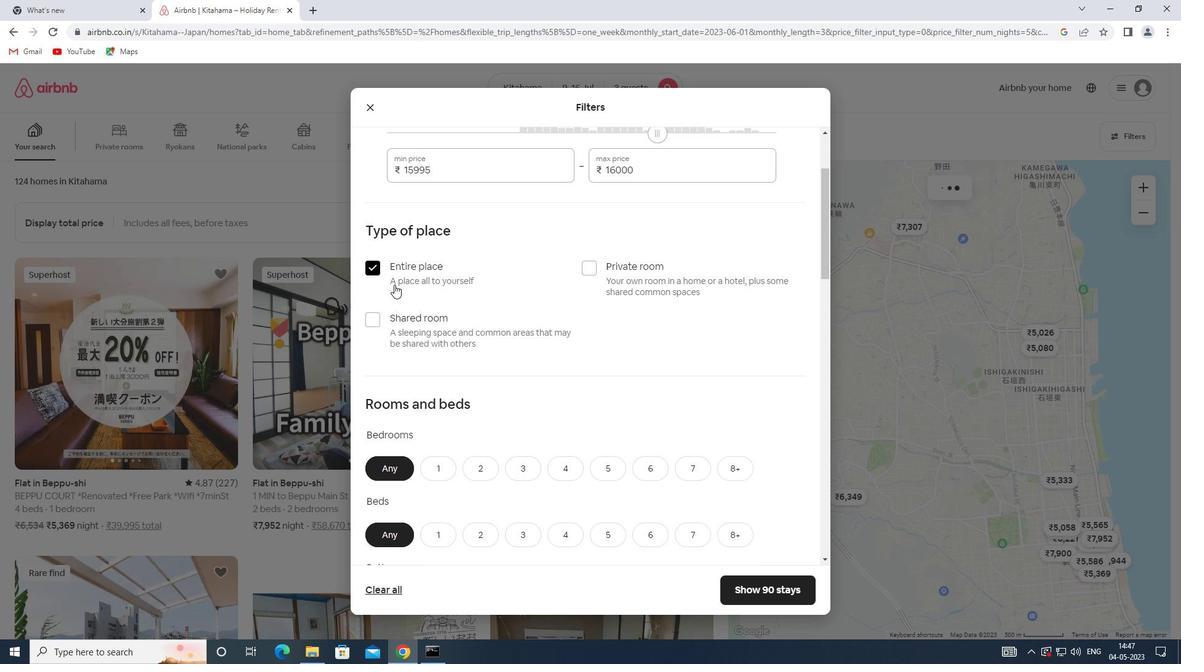 
Action: Mouse scrolled (398, 292) with delta (0, 0)
Screenshot: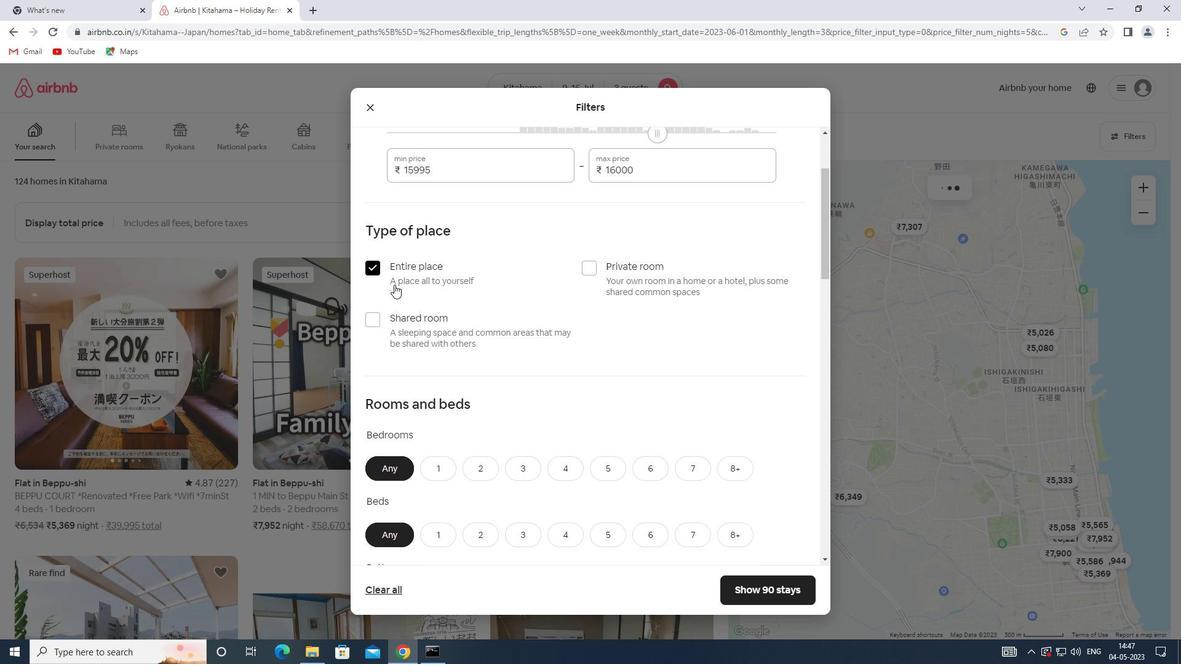 
Action: Mouse moved to (475, 288)
Screenshot: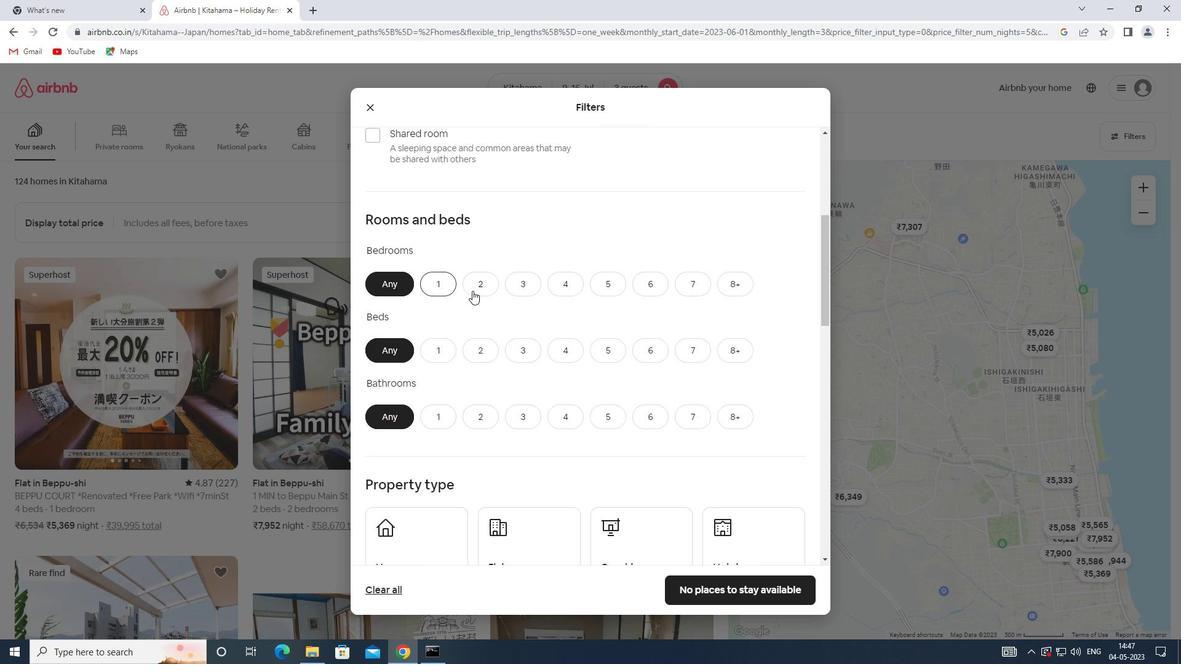 
Action: Mouse pressed left at (475, 288)
Screenshot: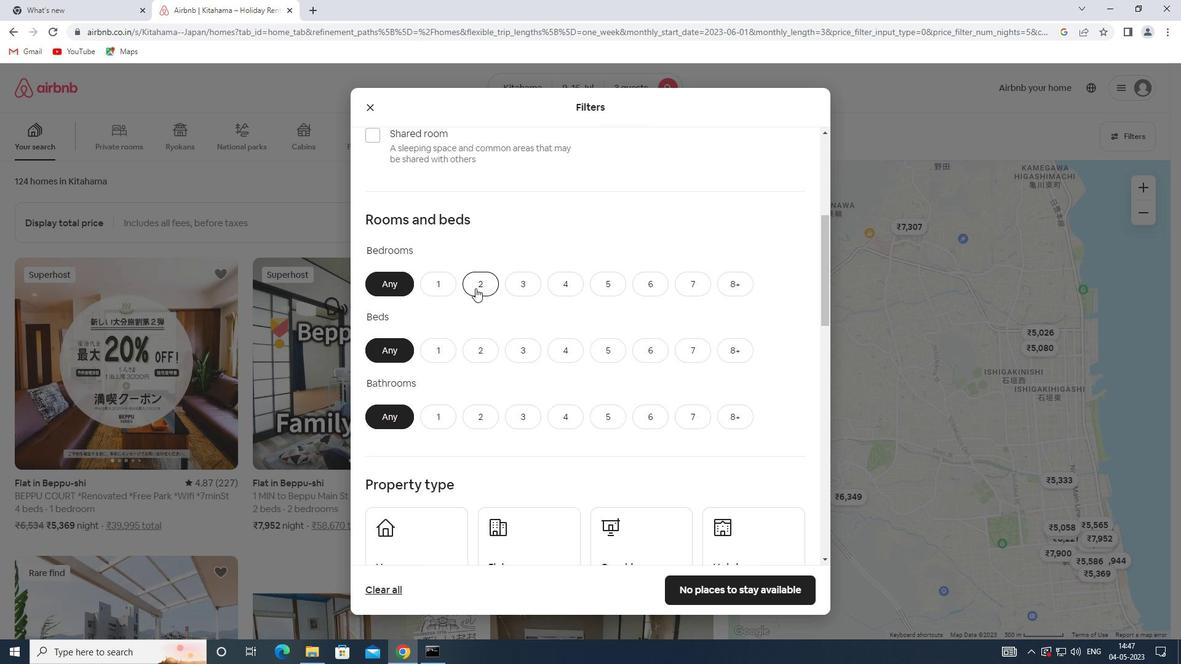
Action: Mouse scrolled (475, 287) with delta (0, 0)
Screenshot: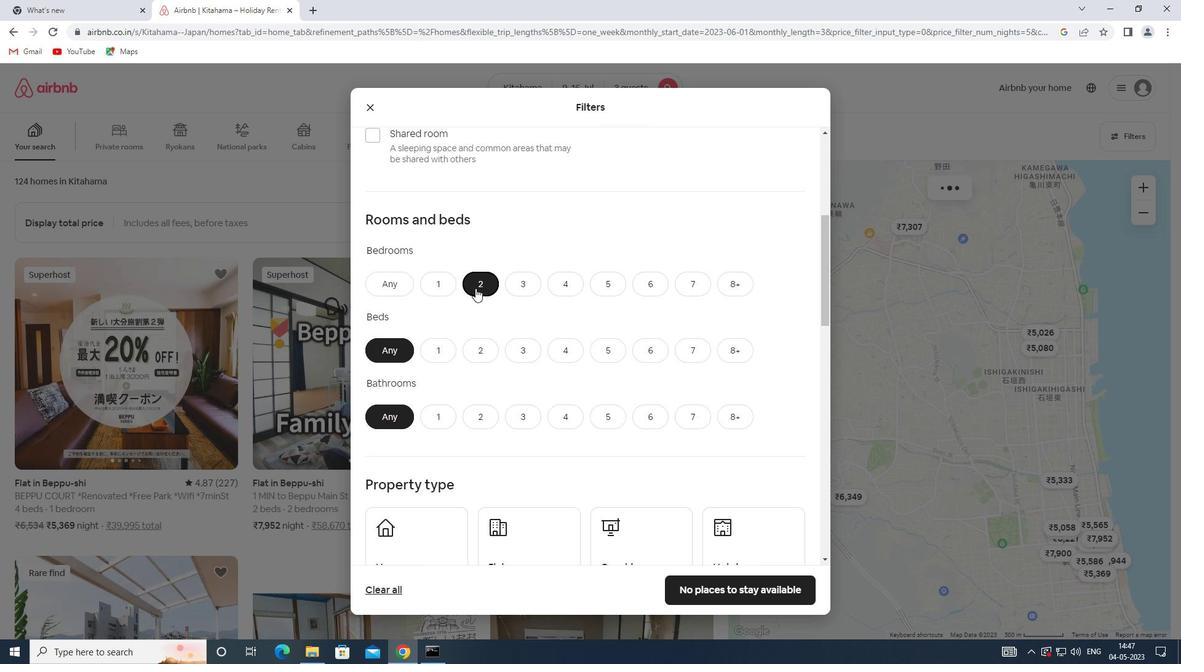 
Action: Mouse scrolled (475, 287) with delta (0, 0)
Screenshot: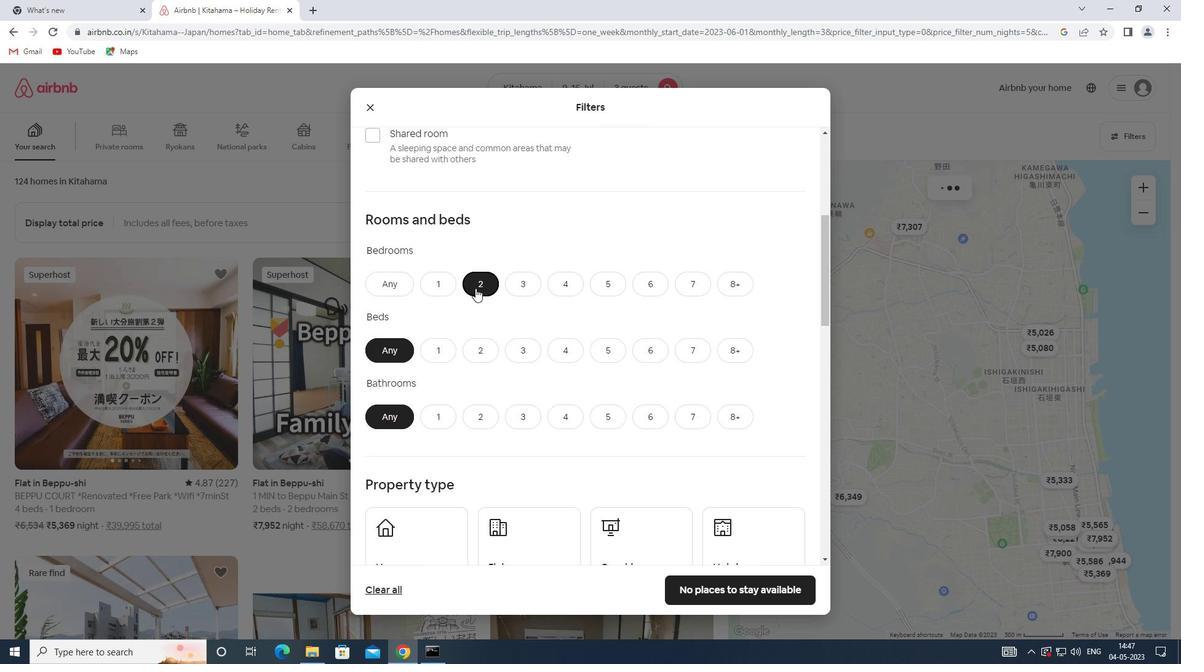 
Action: Mouse moved to (484, 231)
Screenshot: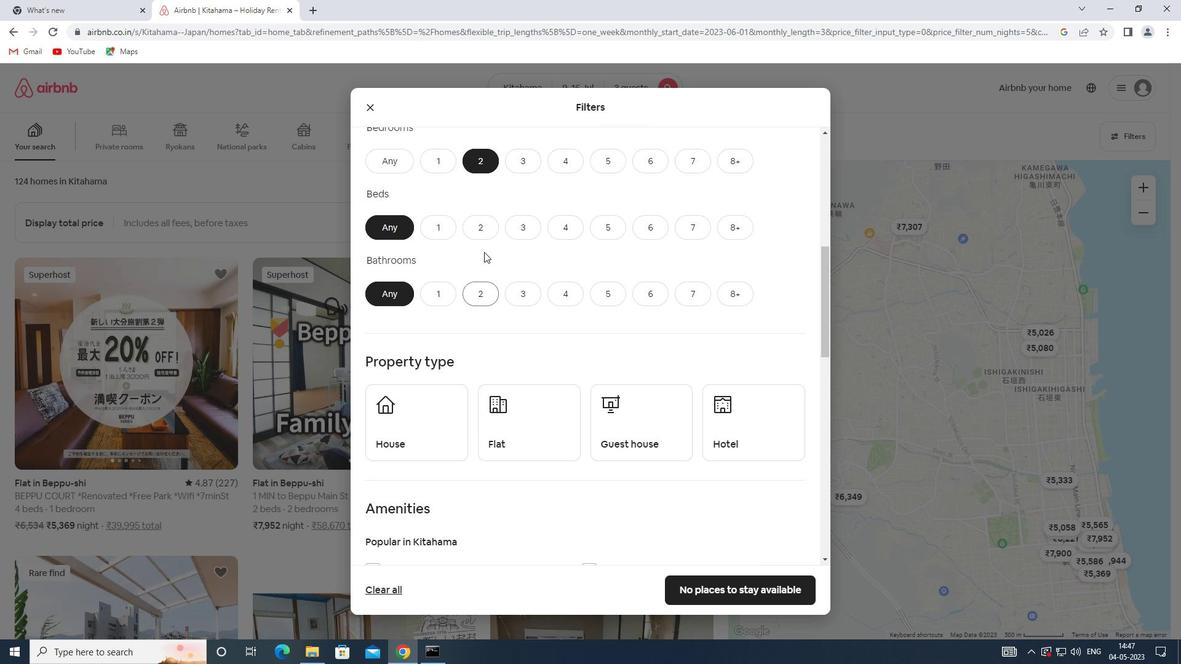 
Action: Mouse pressed left at (484, 231)
Screenshot: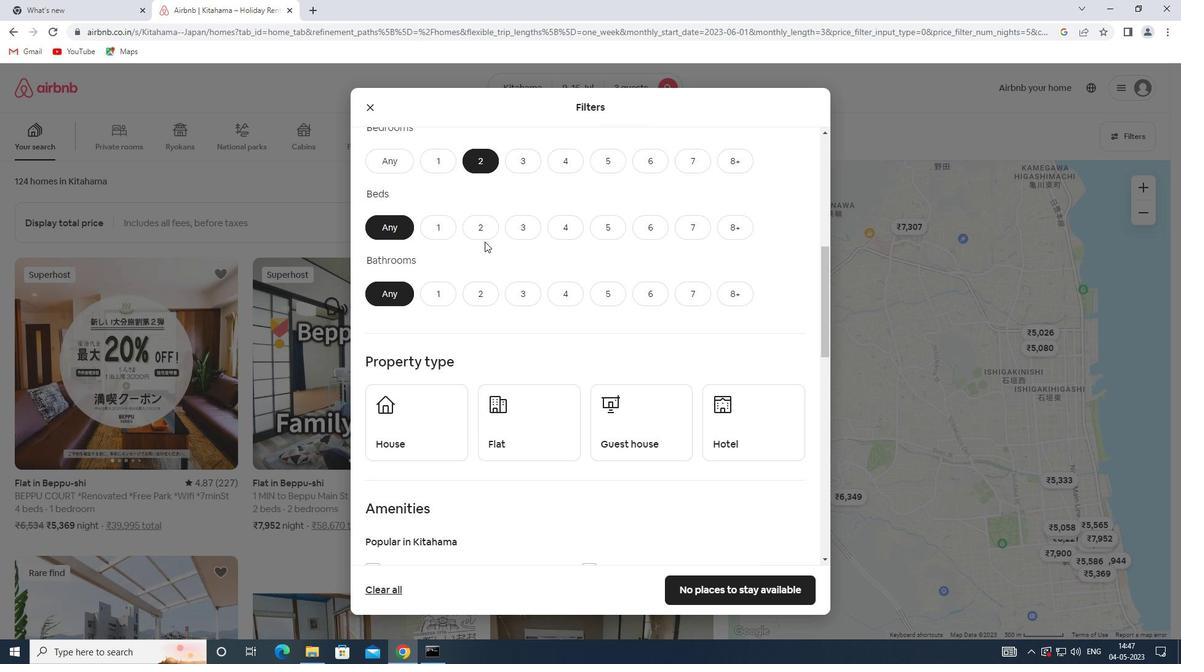 
Action: Mouse moved to (439, 294)
Screenshot: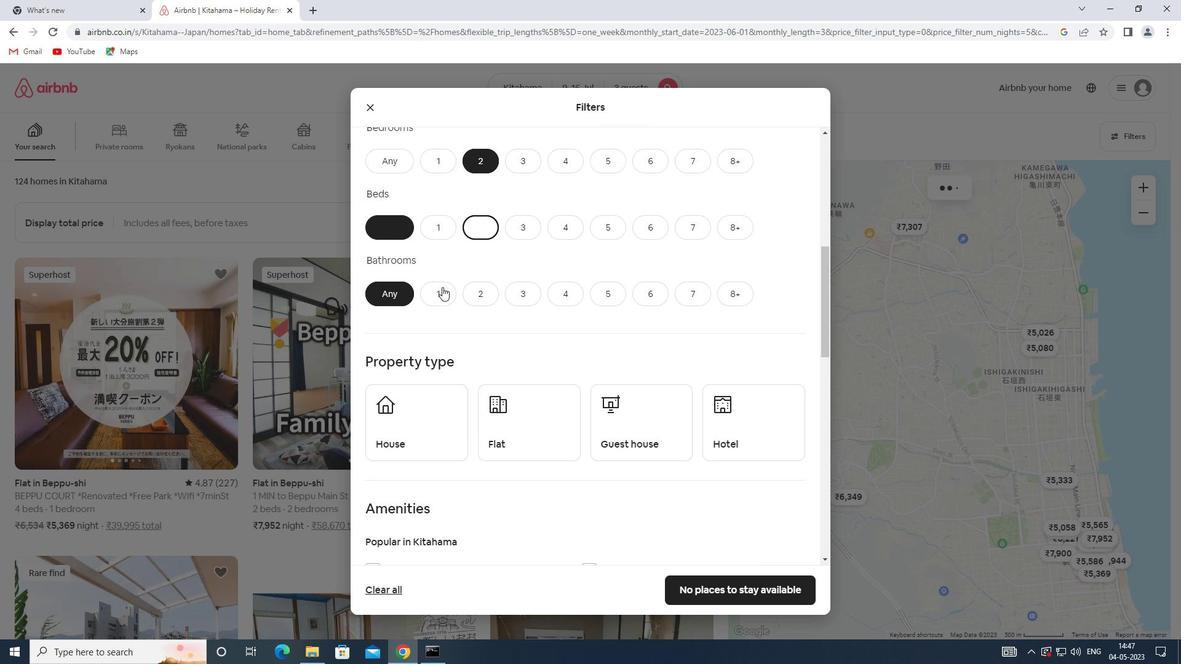 
Action: Mouse pressed left at (439, 294)
Screenshot: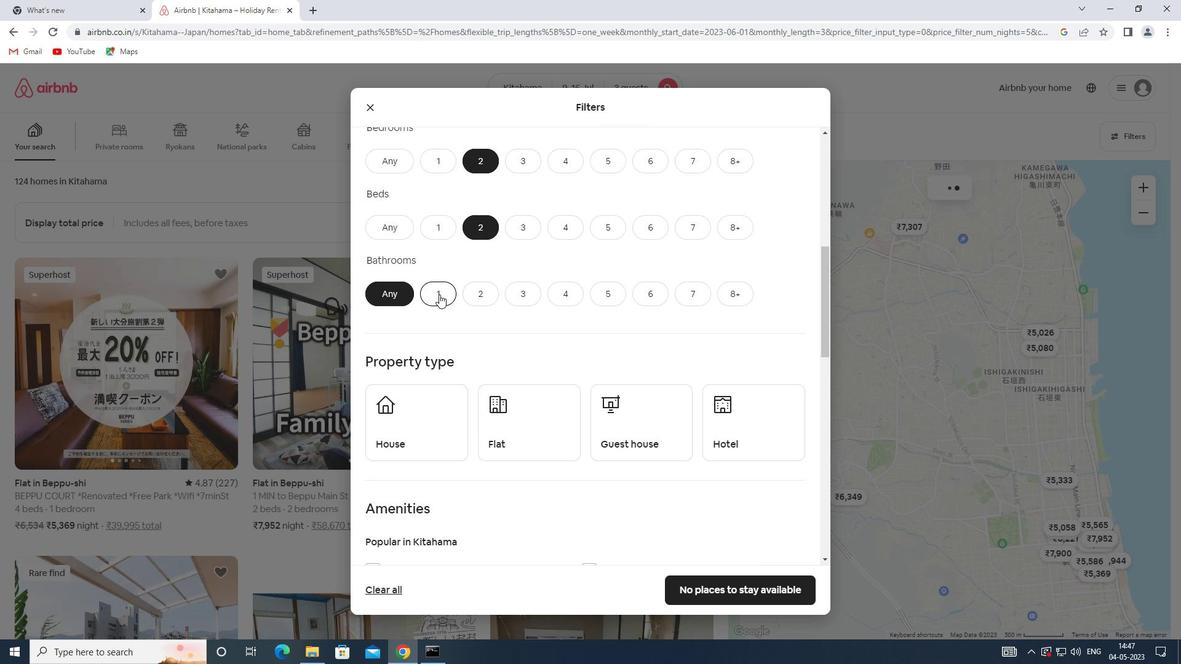 
Action: Mouse scrolled (439, 294) with delta (0, 0)
Screenshot: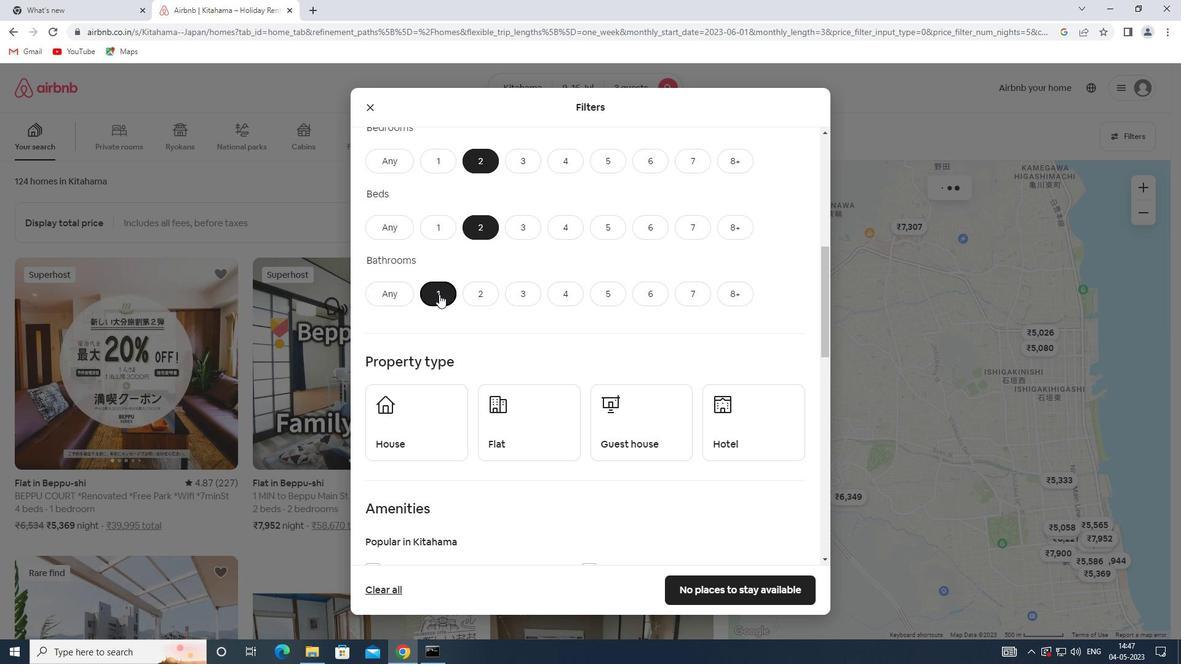 
Action: Mouse moved to (409, 372)
Screenshot: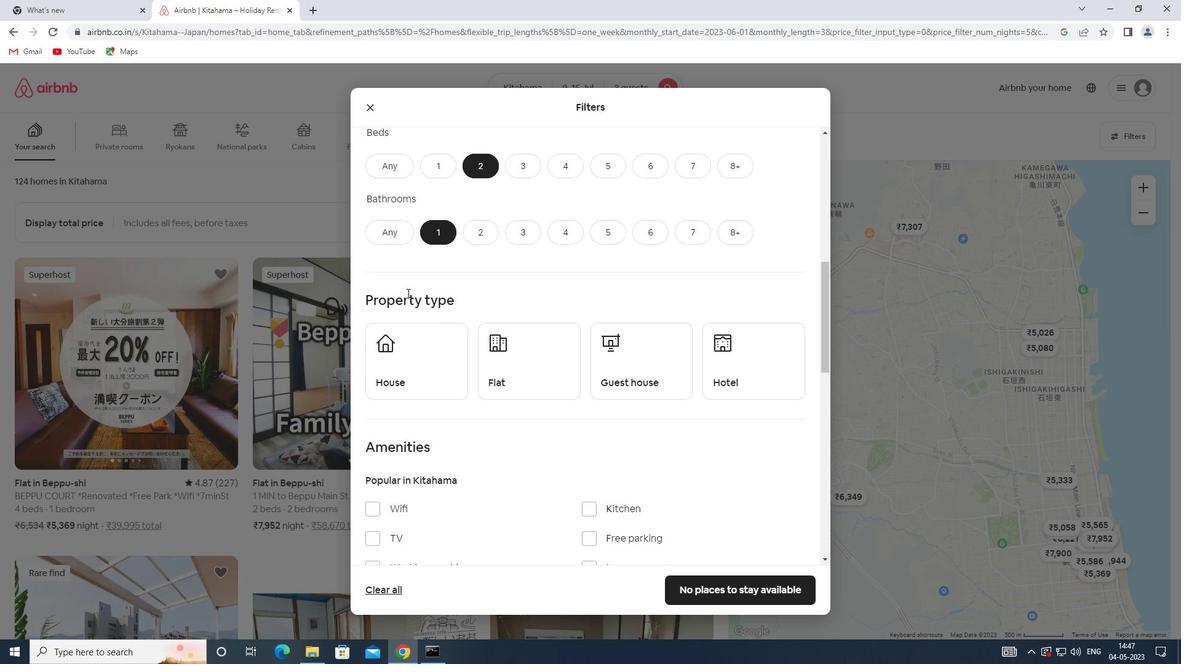 
Action: Mouse pressed left at (409, 372)
Screenshot: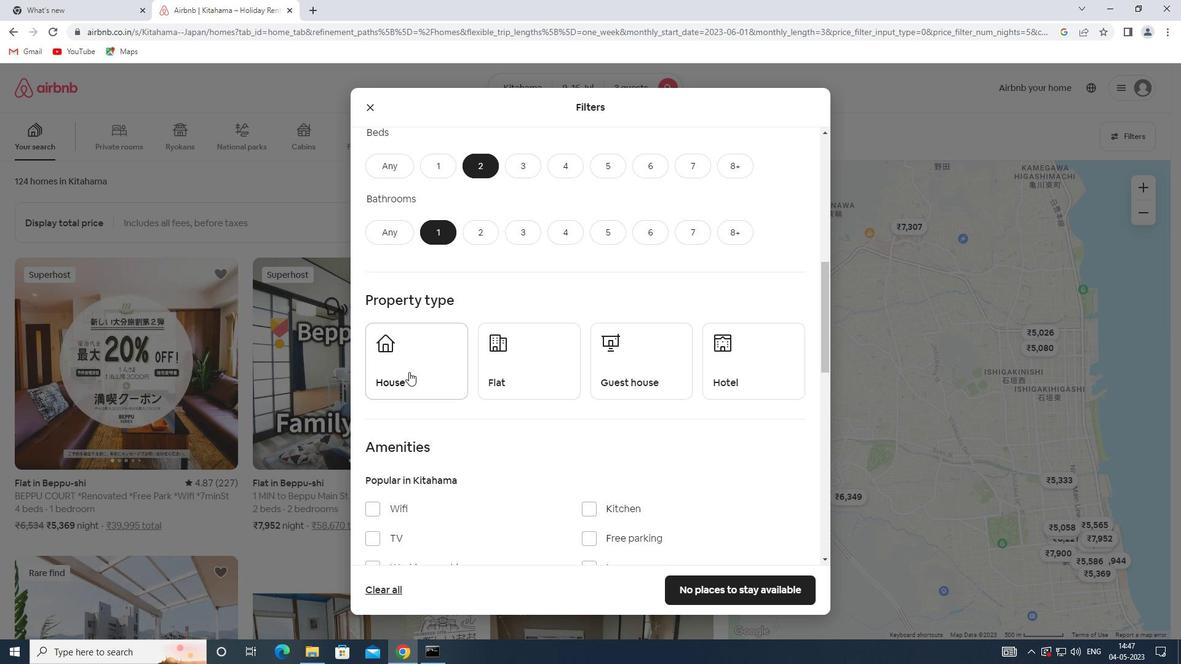
Action: Mouse moved to (502, 372)
Screenshot: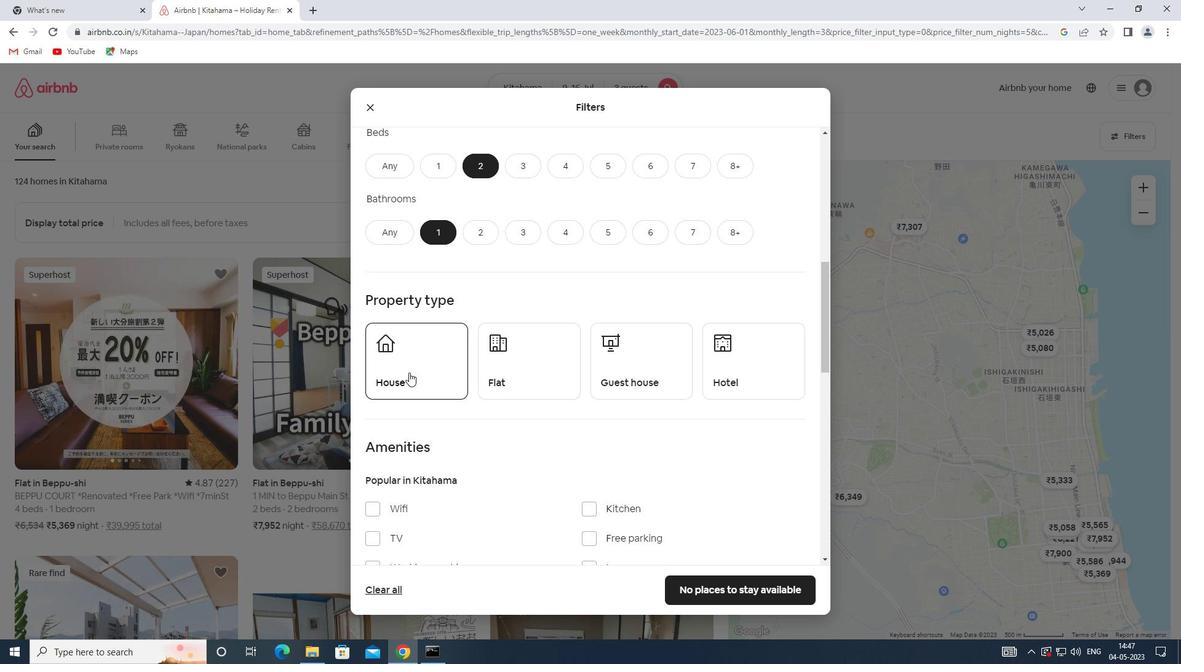 
Action: Mouse pressed left at (502, 372)
Screenshot: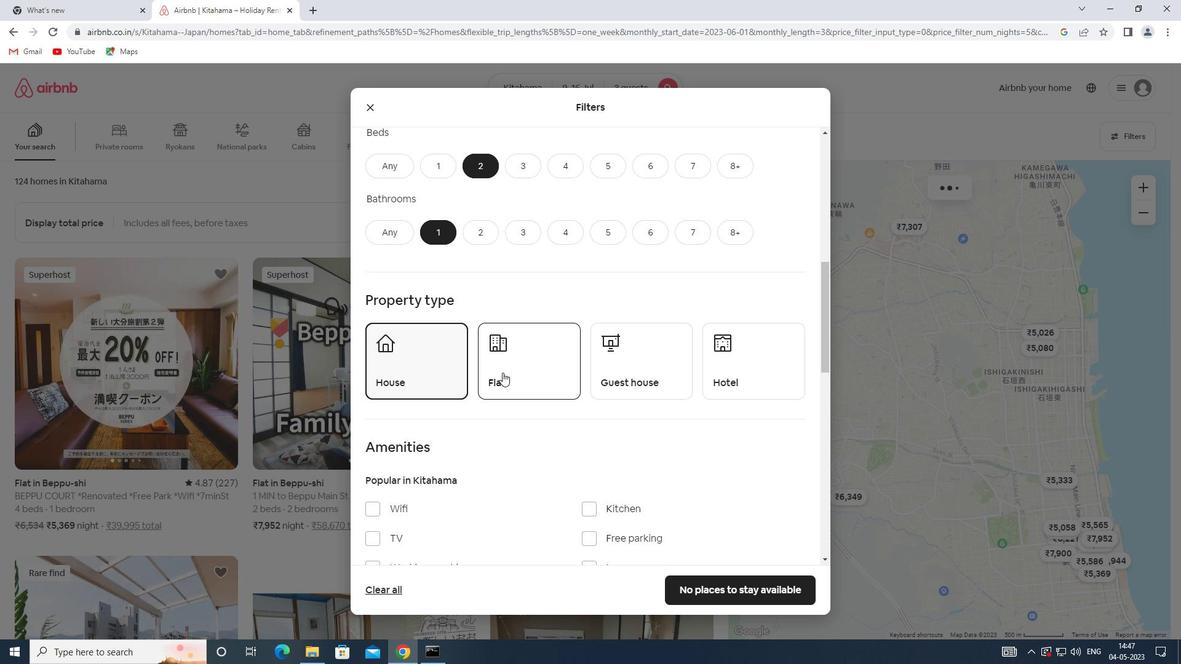 
Action: Mouse scrolled (502, 372) with delta (0, 0)
Screenshot: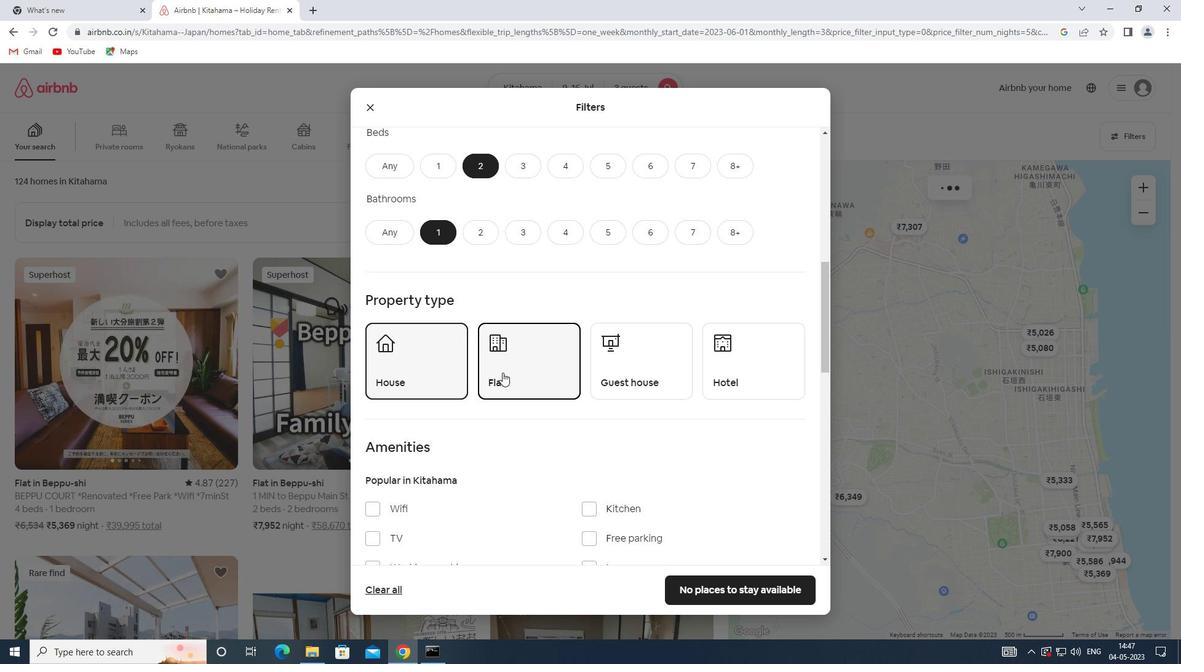 
Action: Mouse moved to (624, 324)
Screenshot: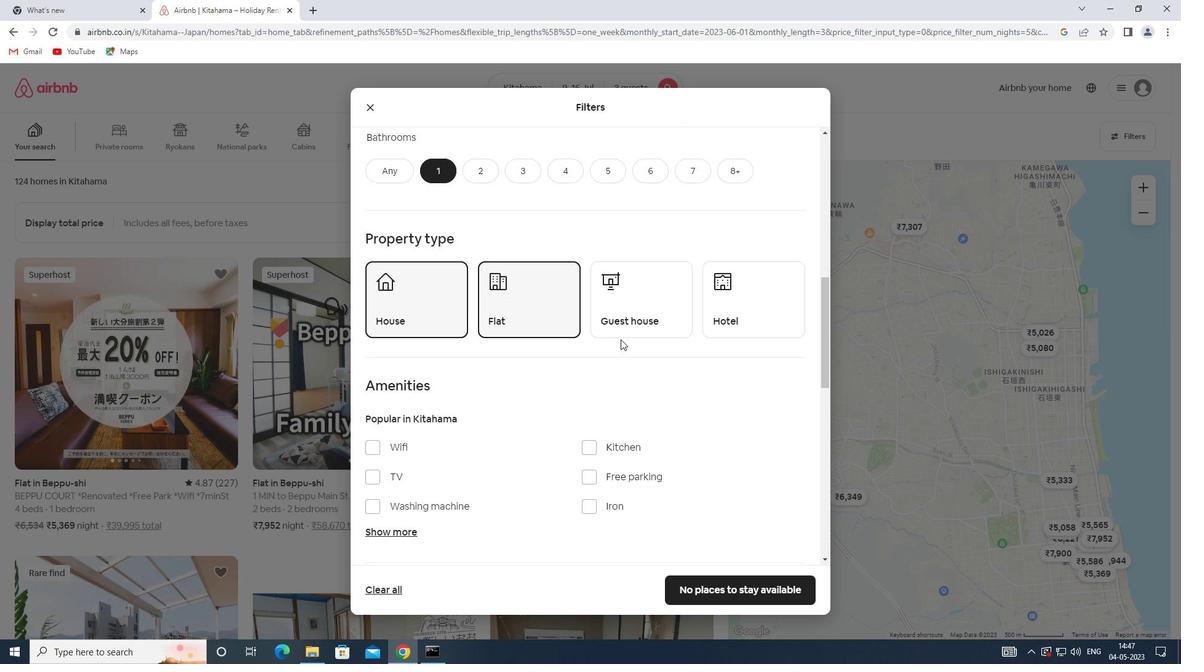 
Action: Mouse pressed left at (624, 324)
Screenshot: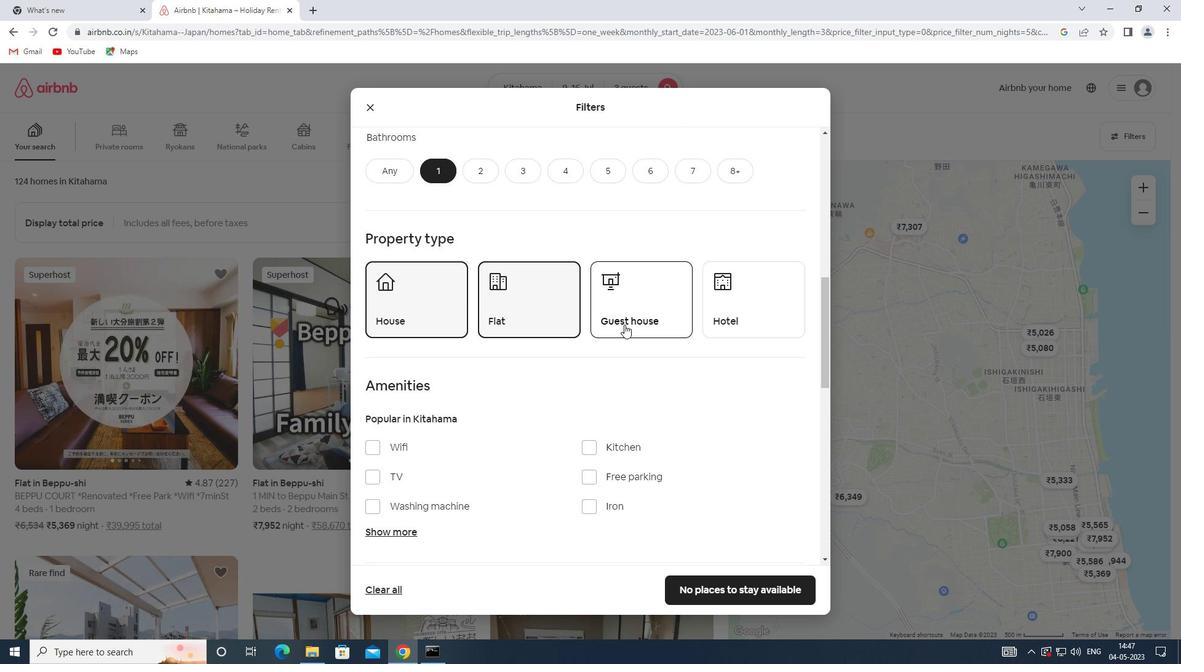 
Action: Mouse moved to (602, 323)
Screenshot: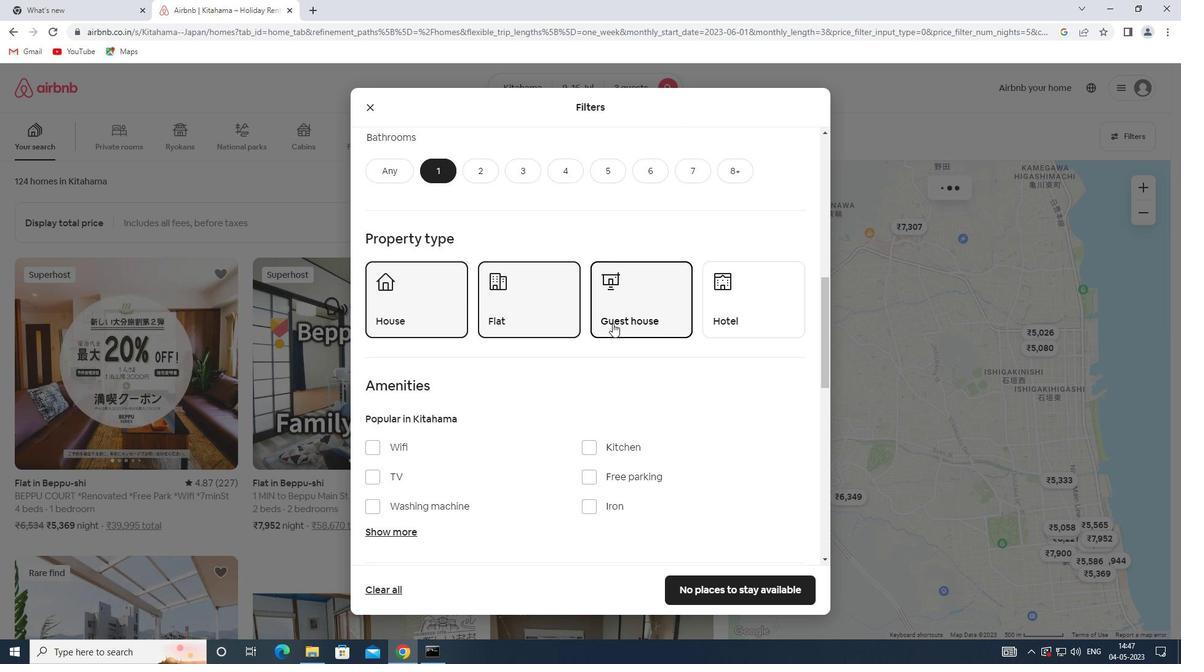 
Action: Mouse scrolled (602, 322) with delta (0, 0)
Screenshot: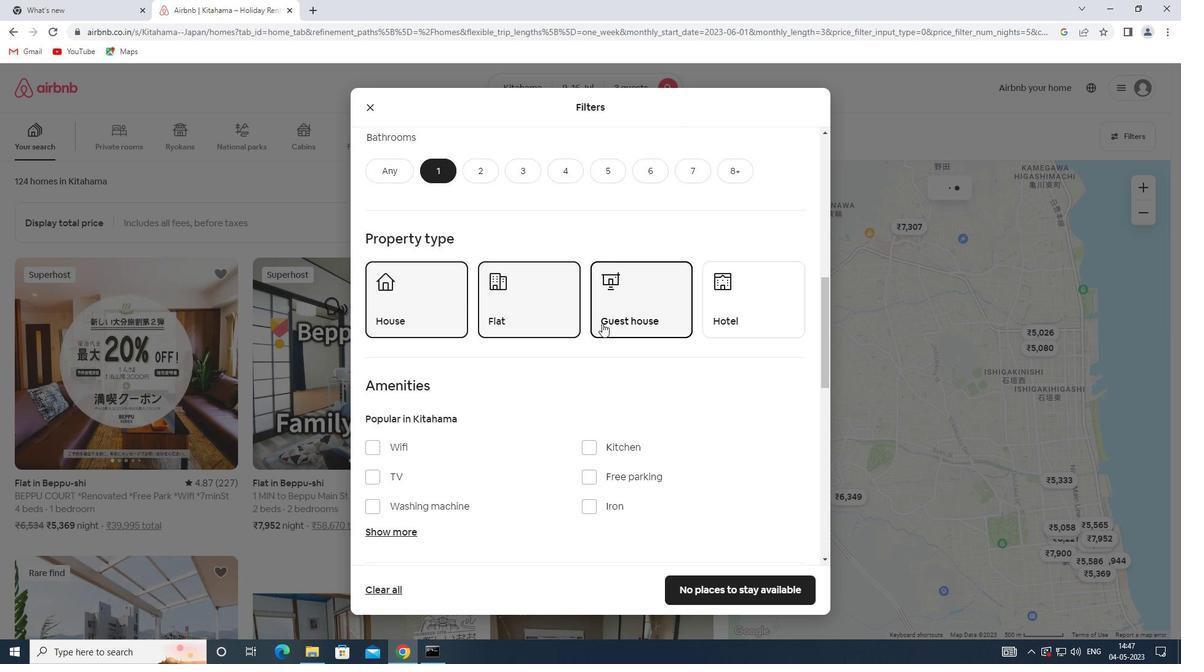 
Action: Mouse scrolled (602, 322) with delta (0, 0)
Screenshot: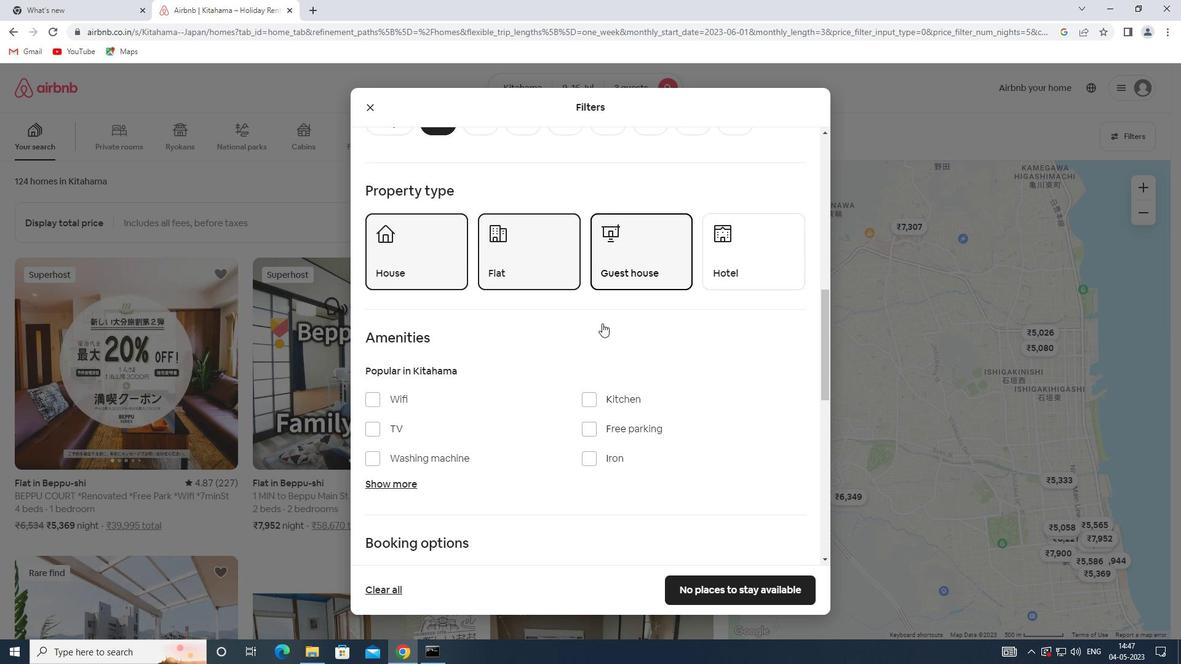 
Action: Mouse scrolled (602, 322) with delta (0, 0)
Screenshot: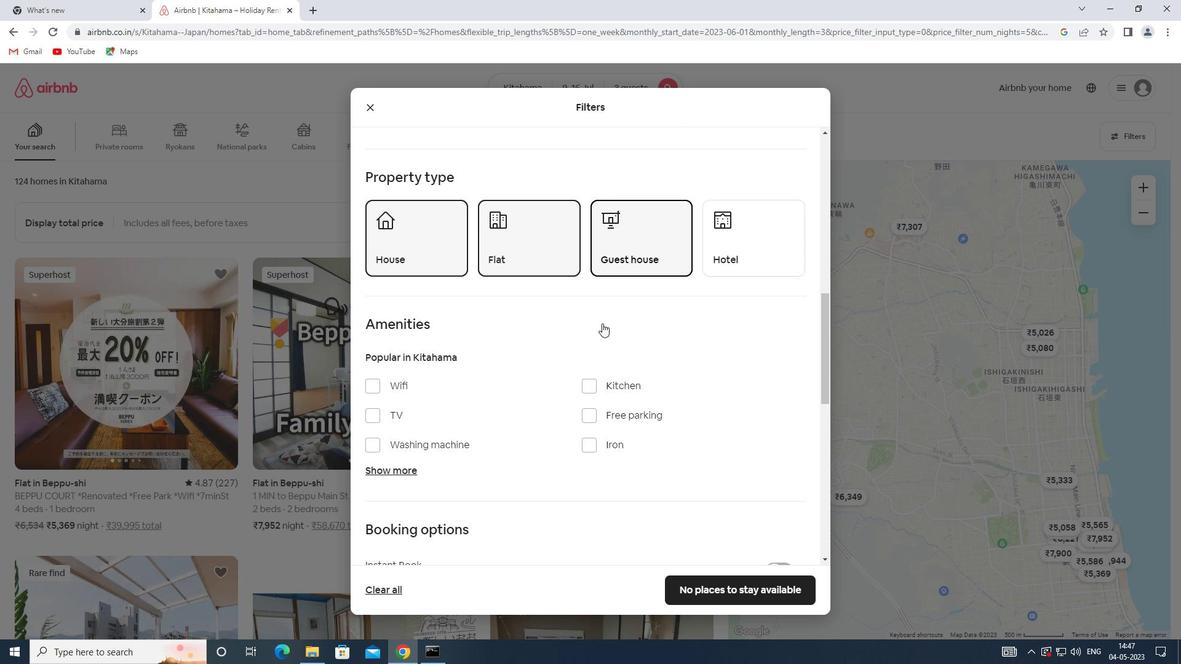 
Action: Mouse scrolled (602, 322) with delta (0, 0)
Screenshot: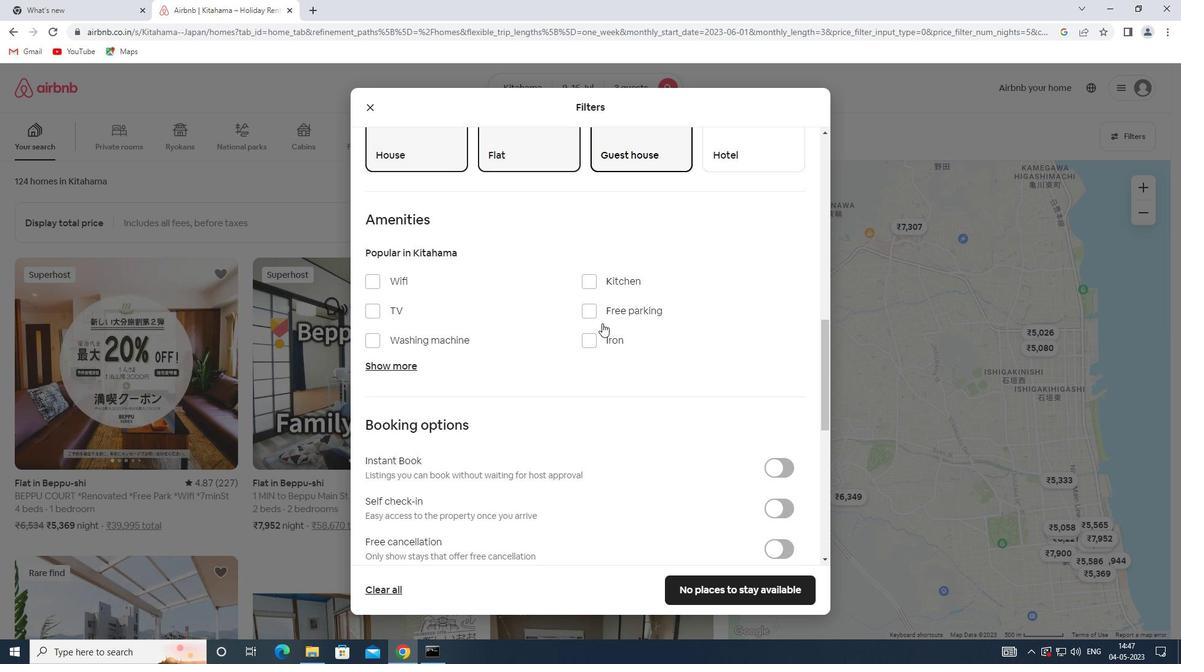 
Action: Mouse moved to (767, 428)
Screenshot: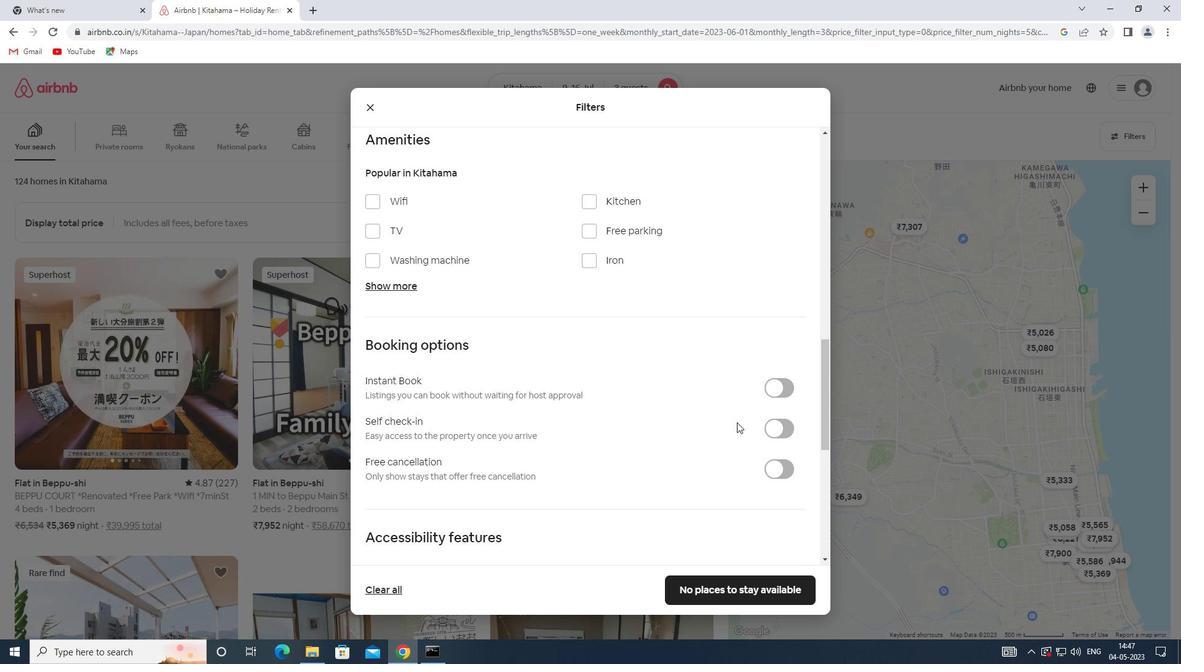 
Action: Mouse pressed left at (767, 428)
Screenshot: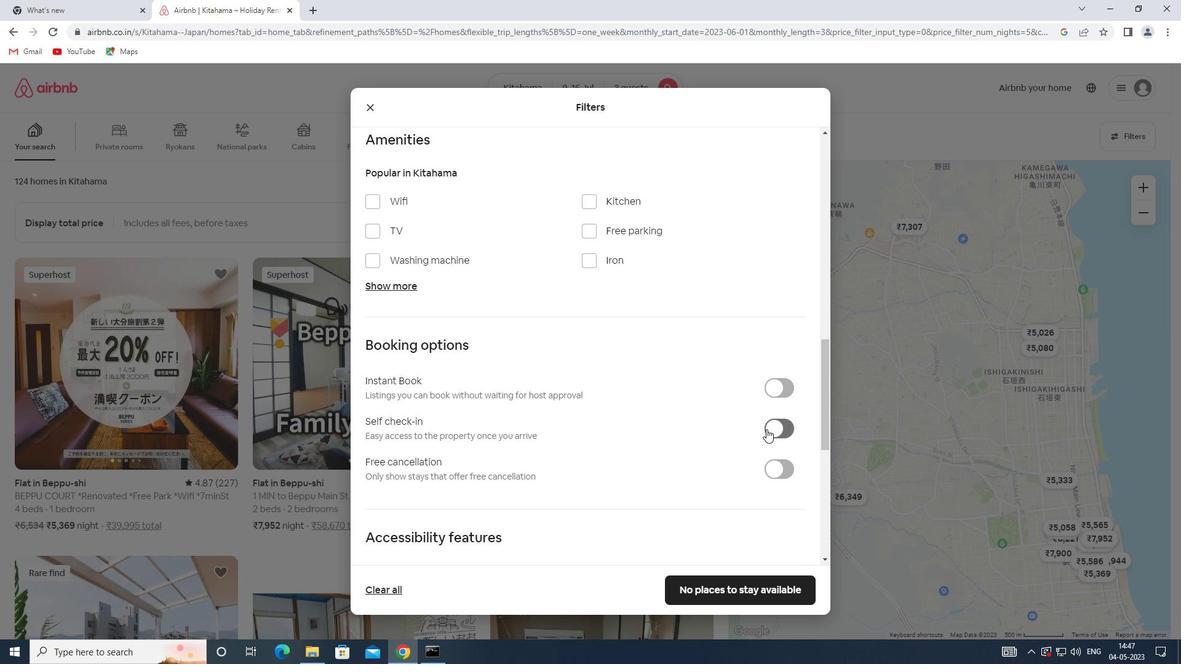 
Action: Mouse moved to (436, 404)
Screenshot: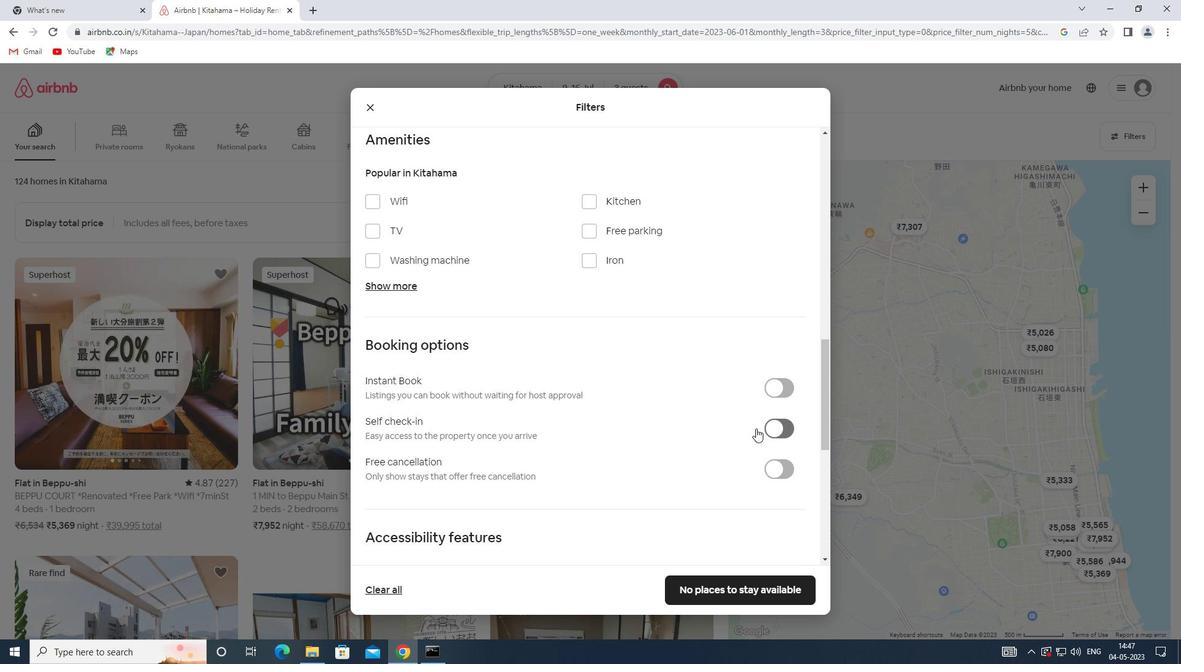 
Action: Mouse scrolled (436, 404) with delta (0, 0)
Screenshot: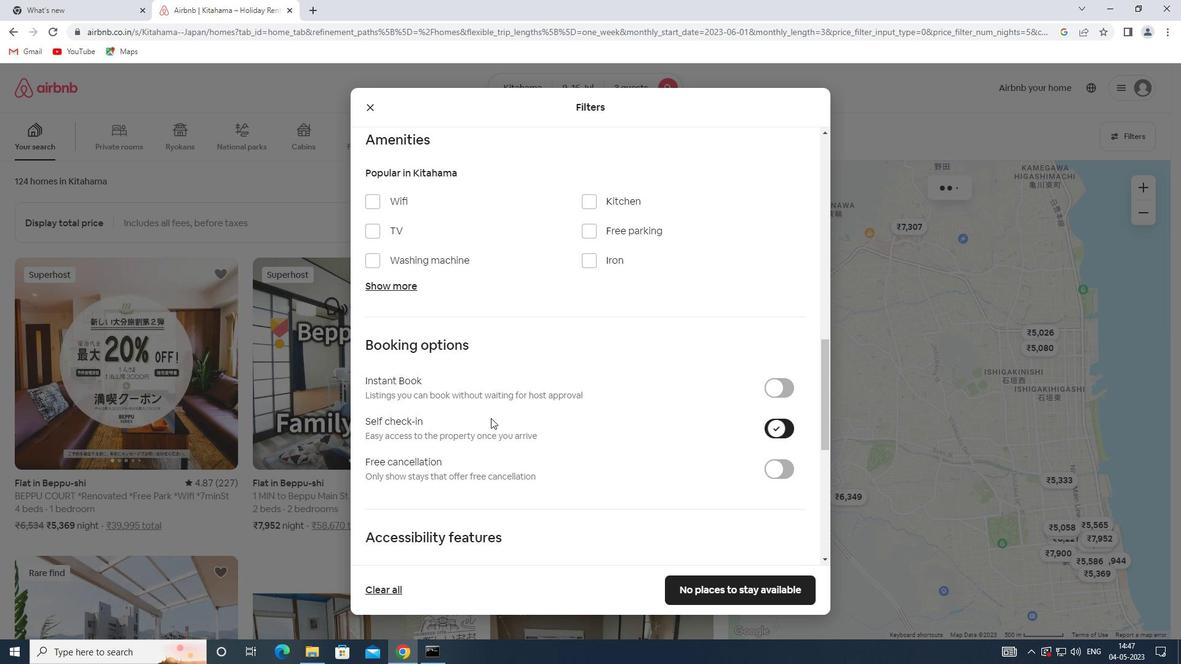 
Action: Mouse scrolled (436, 404) with delta (0, 0)
Screenshot: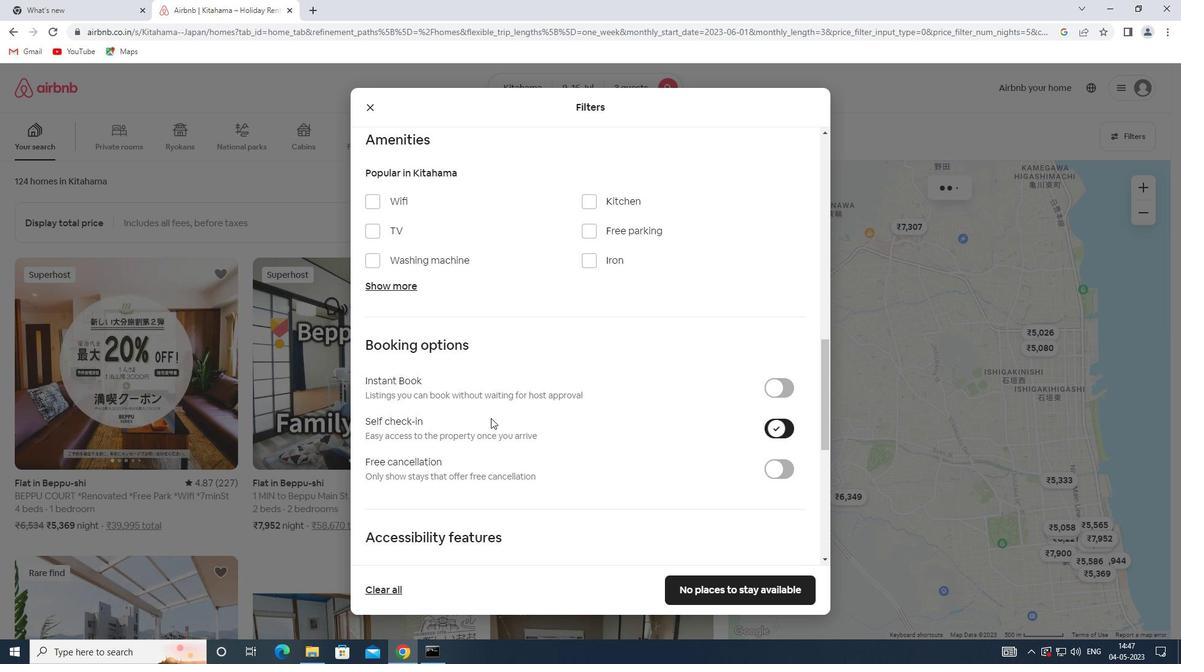 
Action: Mouse scrolled (436, 404) with delta (0, 0)
Screenshot: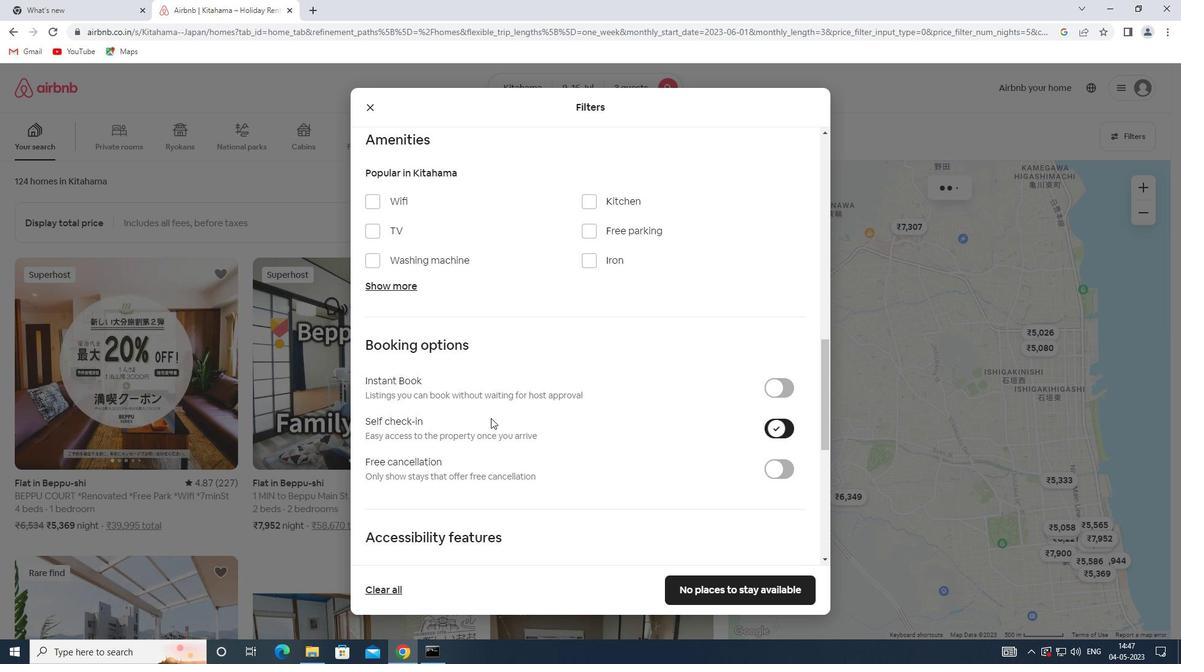 
Action: Mouse scrolled (436, 404) with delta (0, 0)
Screenshot: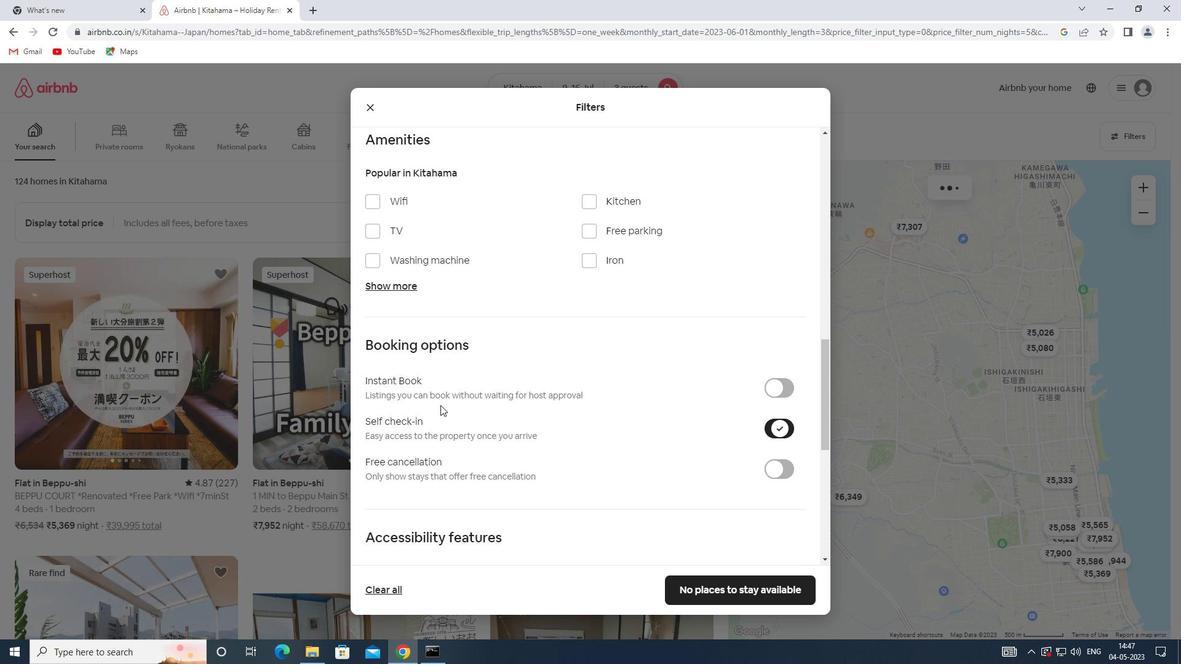 
Action: Mouse scrolled (436, 404) with delta (0, 0)
Screenshot: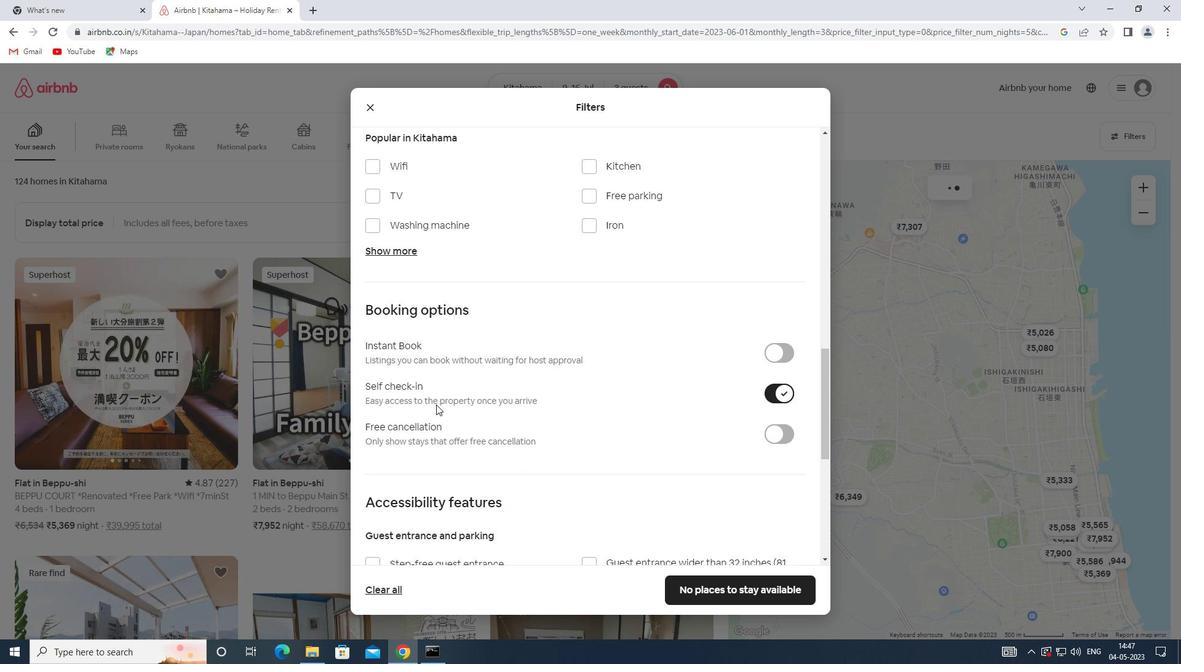 
Action: Mouse scrolled (436, 404) with delta (0, 0)
Screenshot: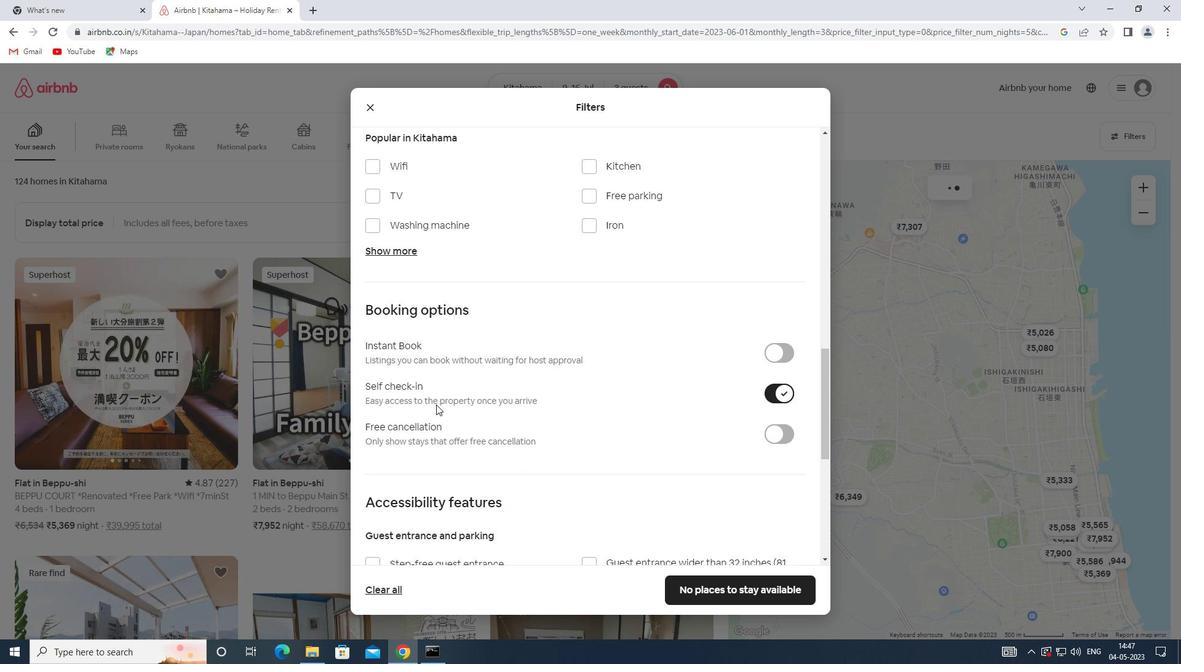 
Action: Mouse scrolled (436, 404) with delta (0, 0)
Screenshot: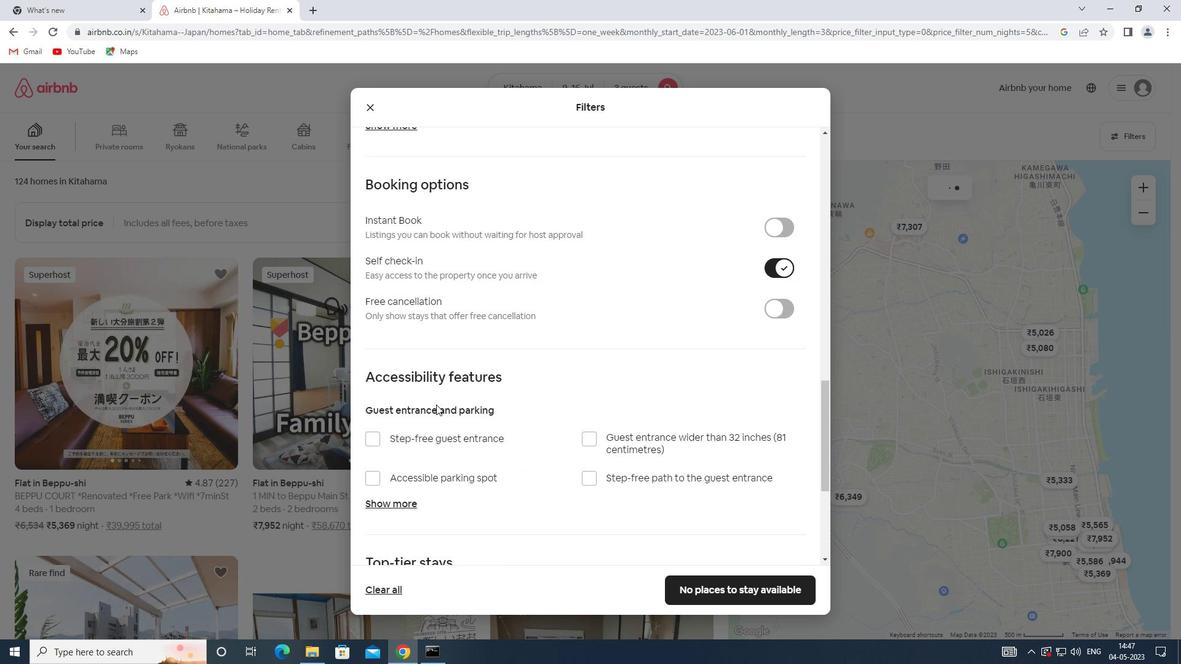 
Action: Mouse moved to (400, 476)
Screenshot: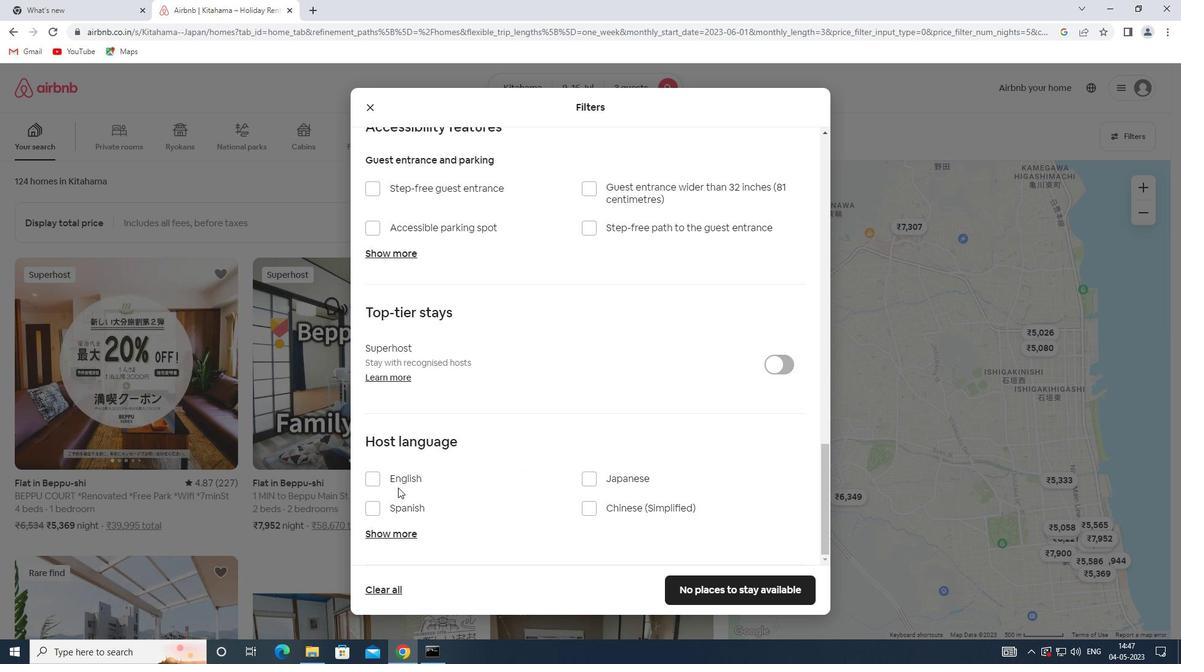 
Action: Mouse pressed left at (400, 476)
Screenshot: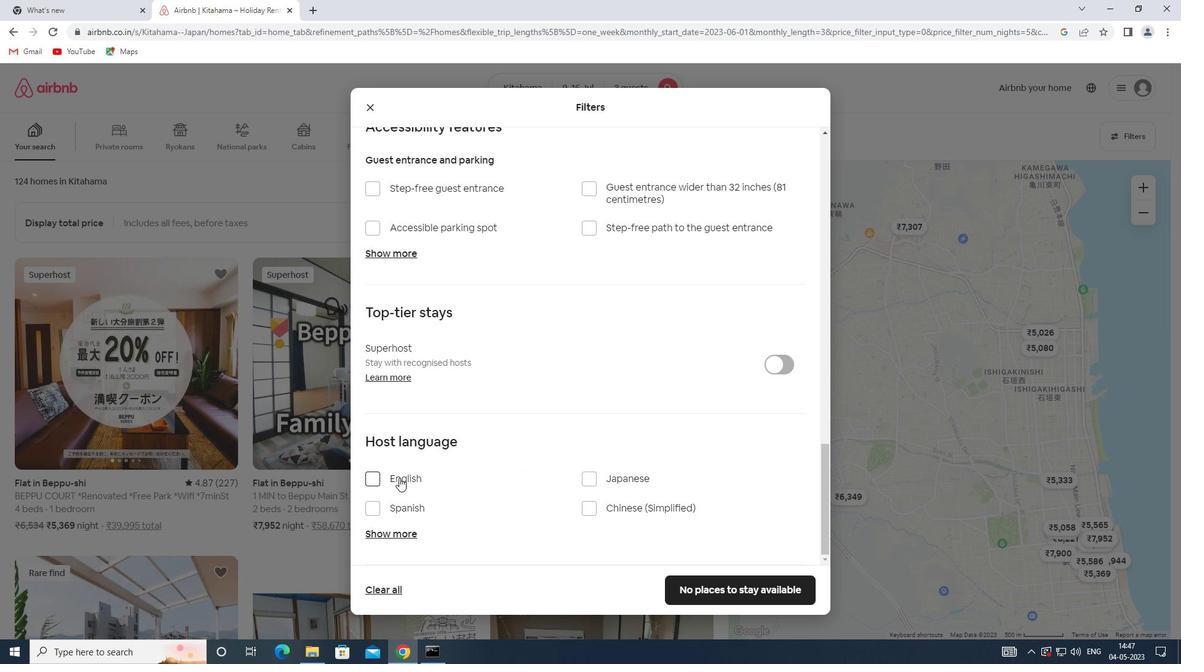 
Action: Mouse moved to (718, 583)
Screenshot: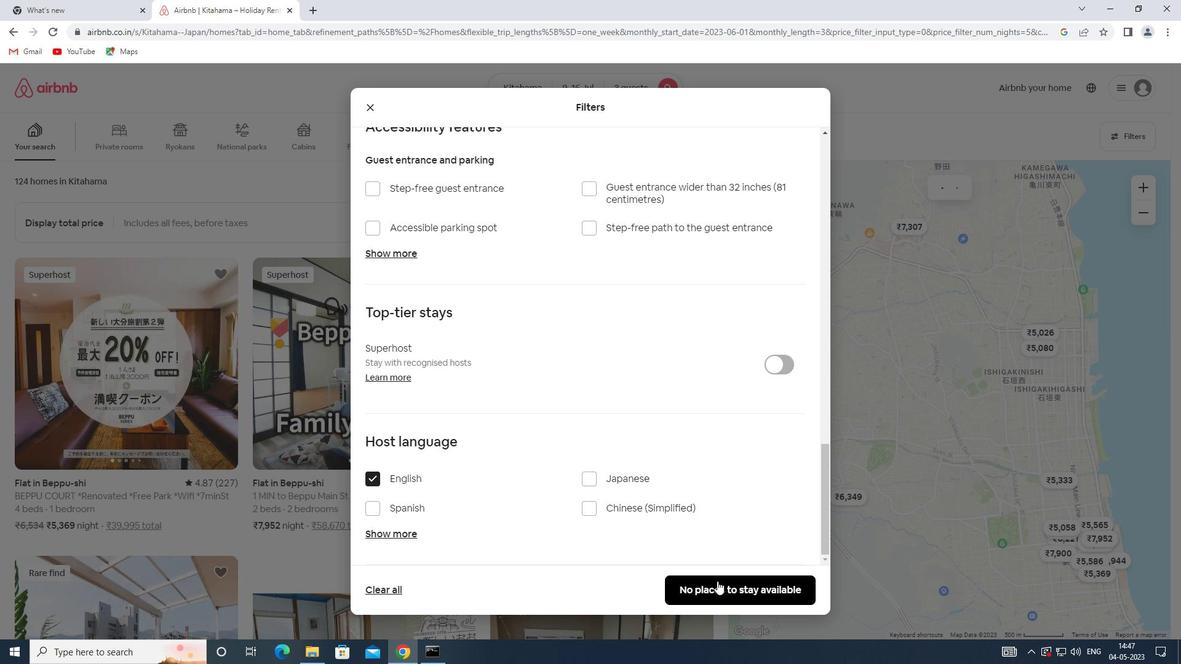 
Action: Mouse pressed left at (718, 583)
Screenshot: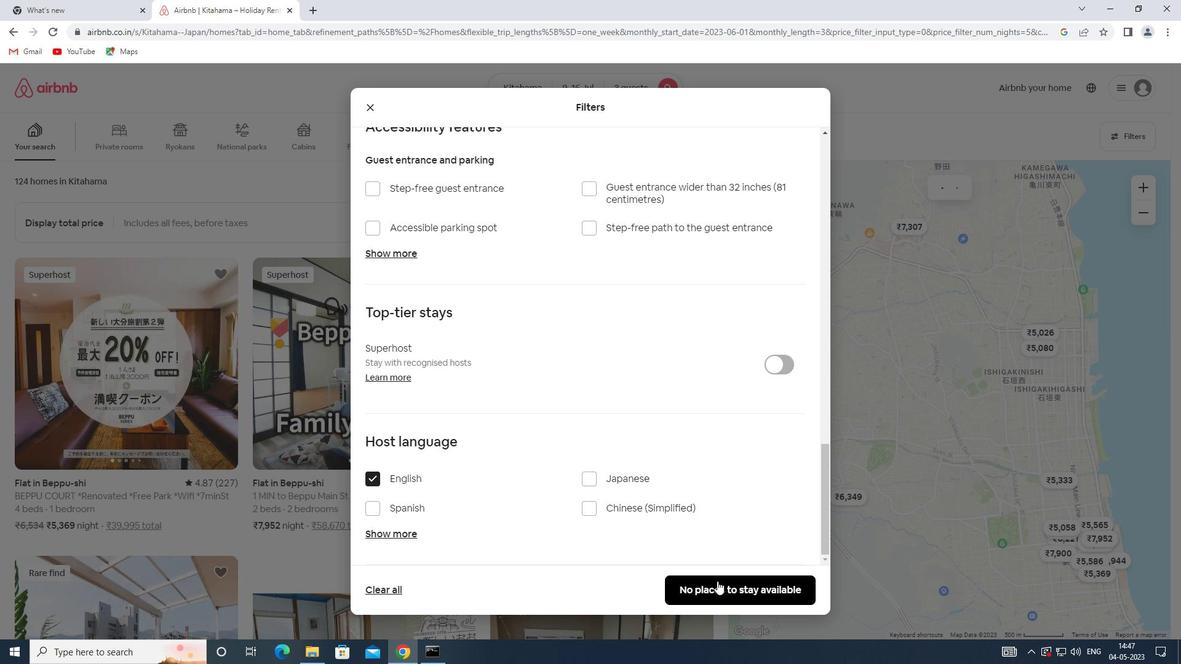 
